 Task: Look for space in León, Mexico from 8th June, 2023 to 19th June, 2023 for 1 adult in price range Rs.5000 to Rs.12000. Place can be shared room with 1  bedroom having 1 bed and 1 bathroom. Property type can be house, flat, guest house, hotel. Booking option can be shelf check-in. Required host language is English.
Action: Mouse moved to (438, 108)
Screenshot: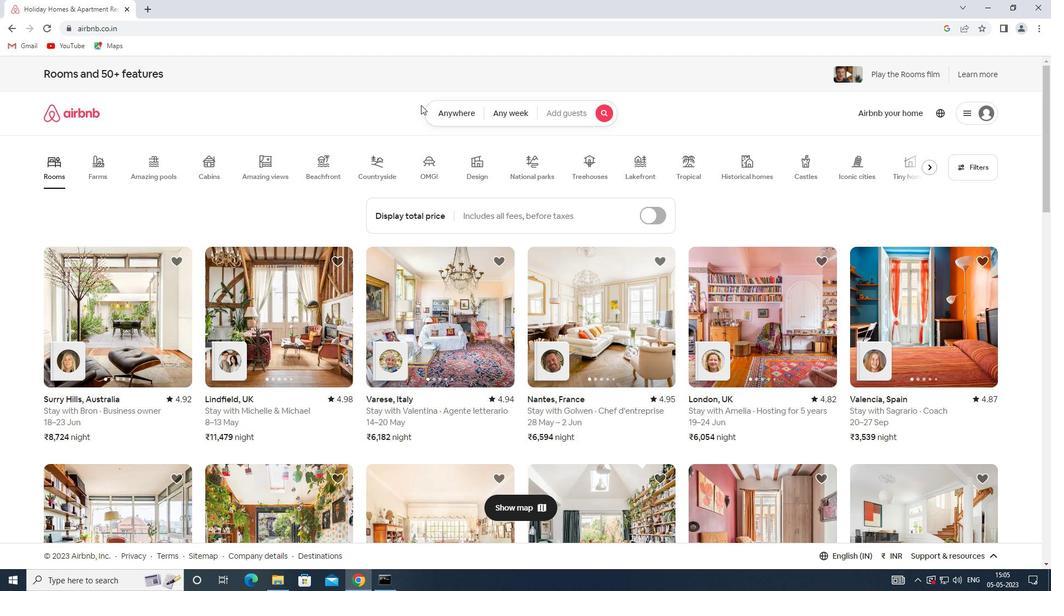 
Action: Mouse pressed left at (438, 108)
Screenshot: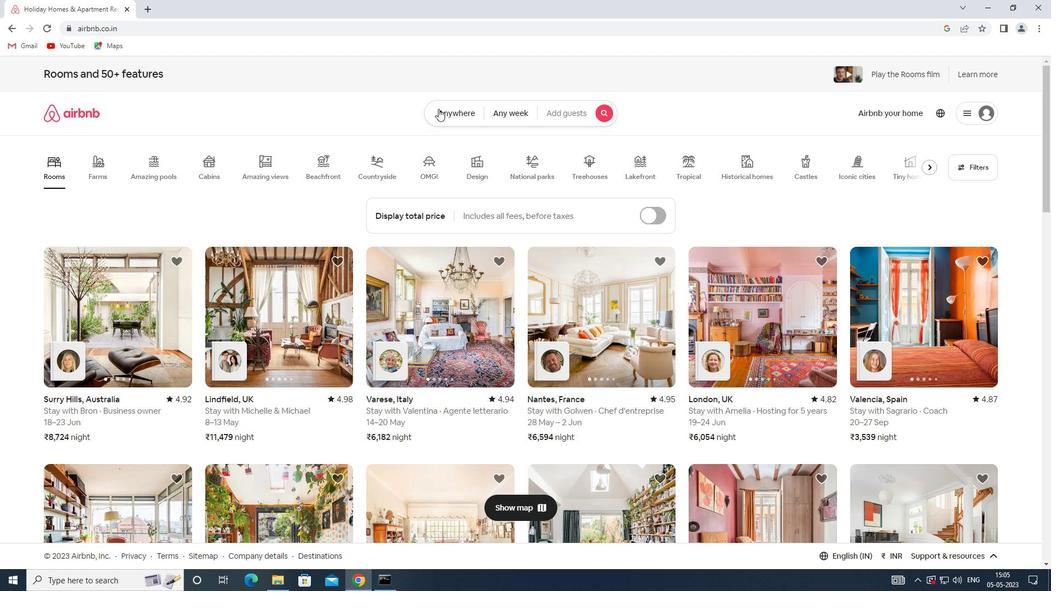 
Action: Mouse moved to (330, 154)
Screenshot: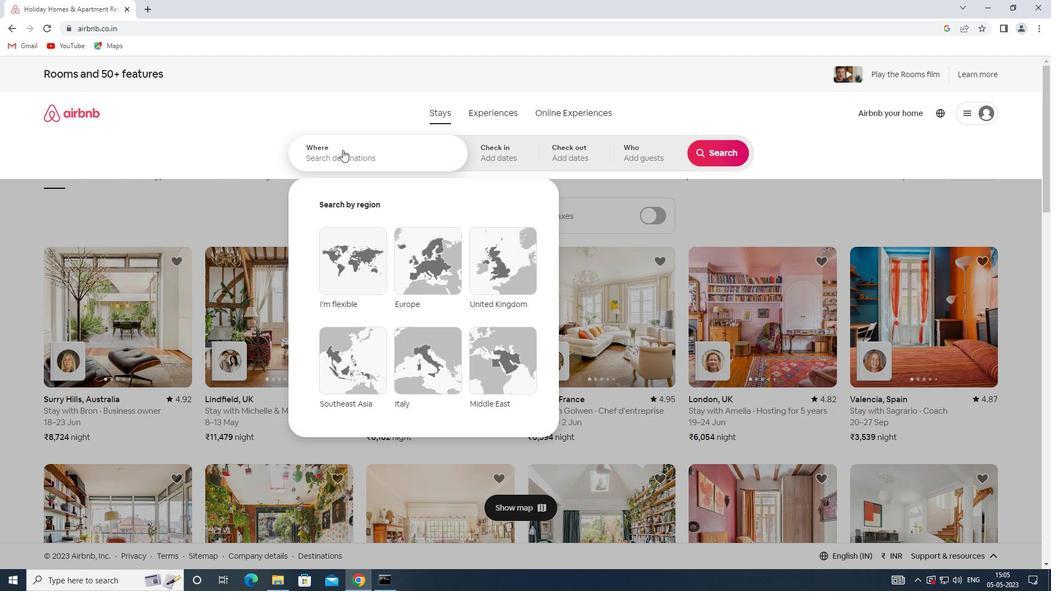 
Action: Mouse pressed left at (330, 154)
Screenshot: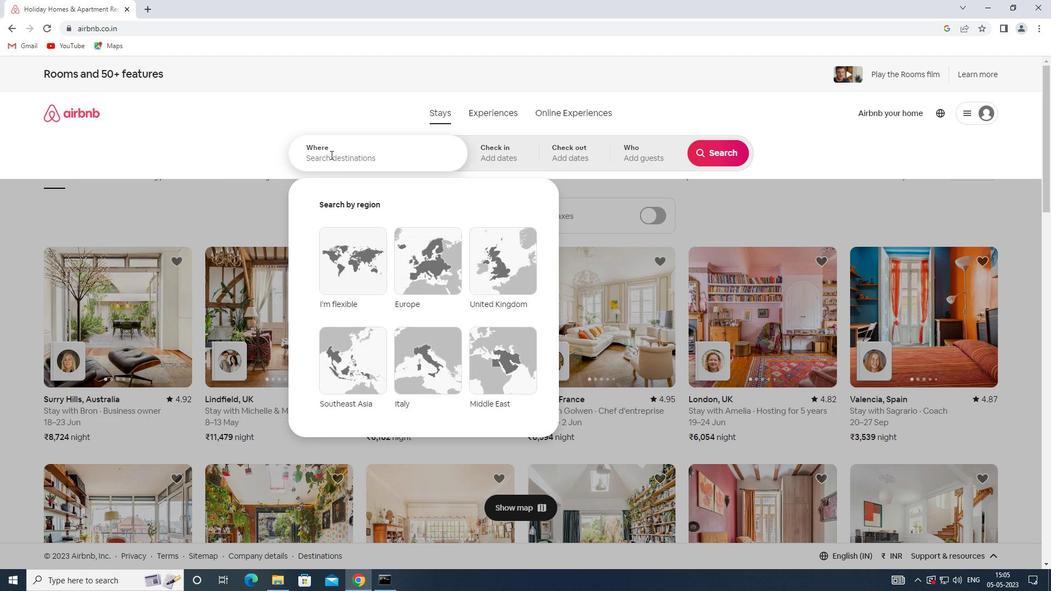 
Action: Key pressed <Key.shift><Key.shift><Key.shift><Key.shift><Key.shift><Key.shift><Key.shift><Key.shift><Key.shift><Key.shift><Key.shift><Key.shift><Key.shift><Key.shift><Key.shift><Key.shift><Key.shift><Key.shift><Key.shift><Key.shift><Key.shift><Key.shift><Key.shift><Key.shift><Key.shift><Key.shift><Key.shift><Key.shift><Key.shift><Key.shift><Key.shift><Key.shift><Key.shift><Key.shift><Key.shift><Key.shift><Key.shift><Key.shift><Key.shift><Key.shift><Key.shift>LEON,<Key.shift>MEXICO
Screenshot: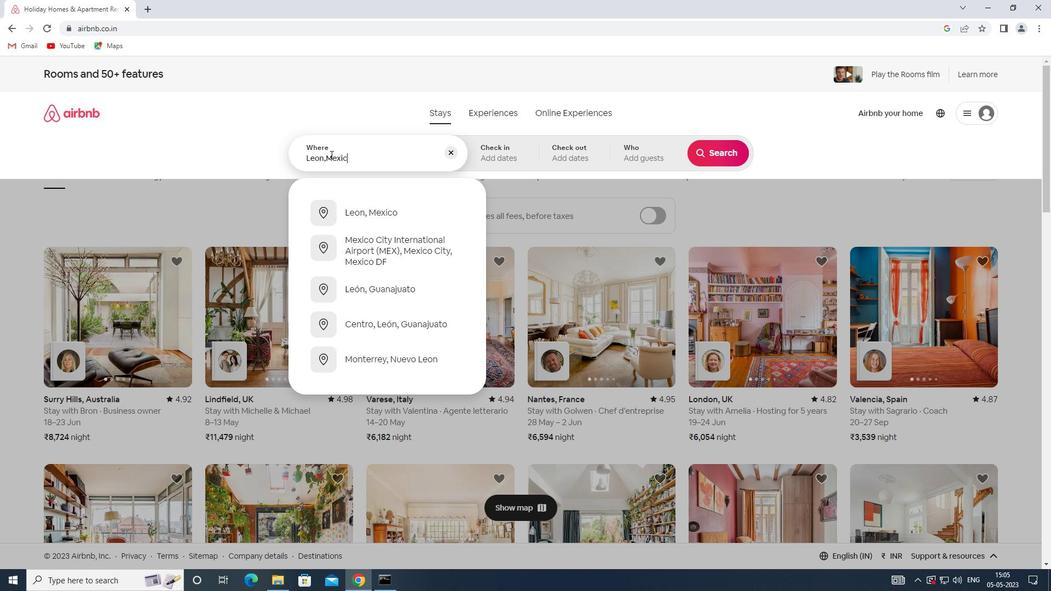 
Action: Mouse moved to (486, 151)
Screenshot: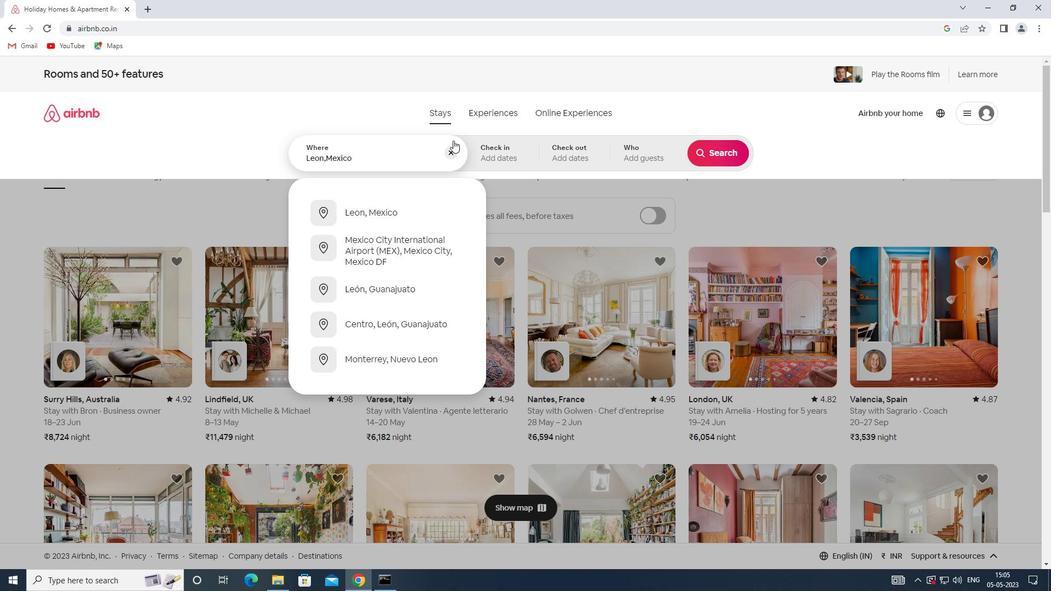 
Action: Mouse pressed left at (486, 151)
Screenshot: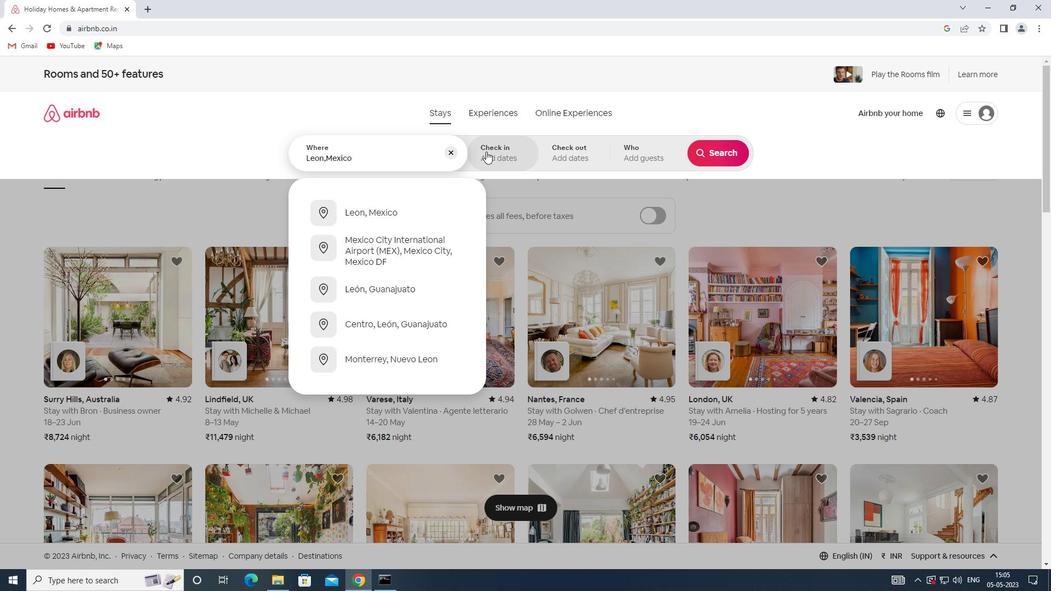 
Action: Mouse moved to (653, 309)
Screenshot: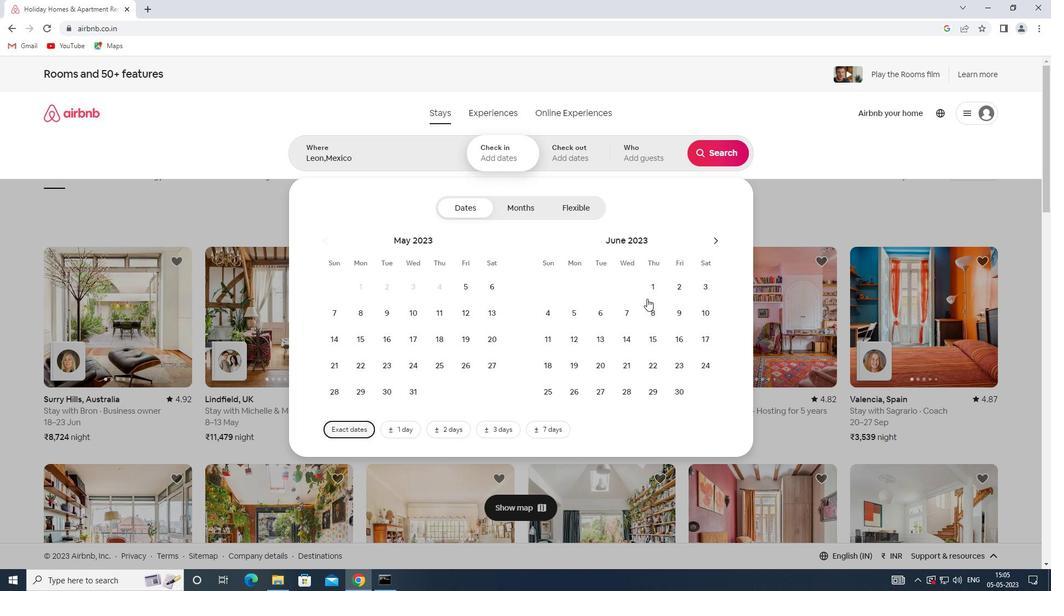 
Action: Mouse pressed left at (653, 309)
Screenshot: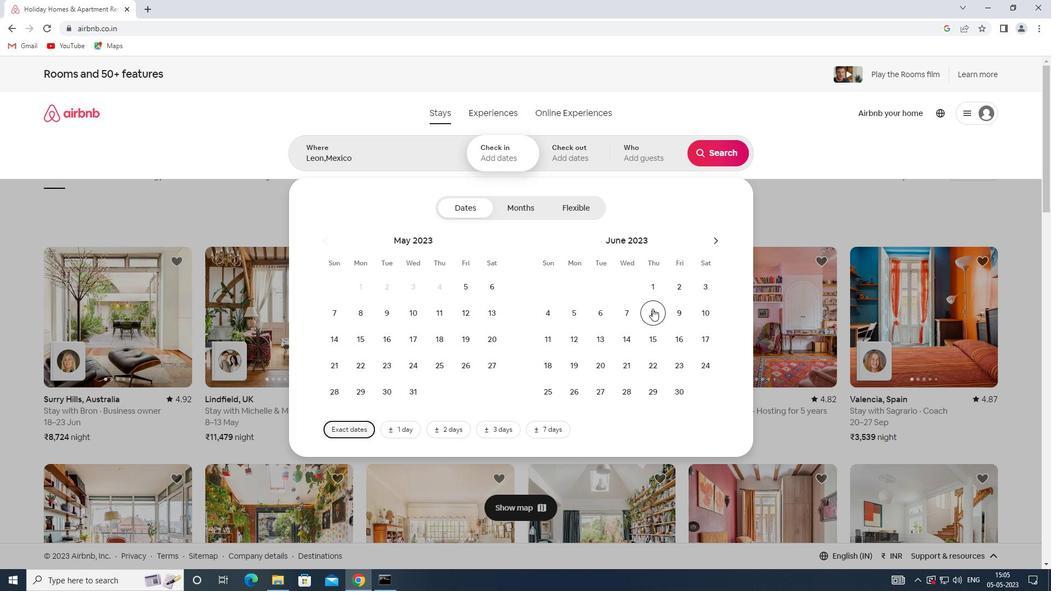 
Action: Mouse moved to (576, 367)
Screenshot: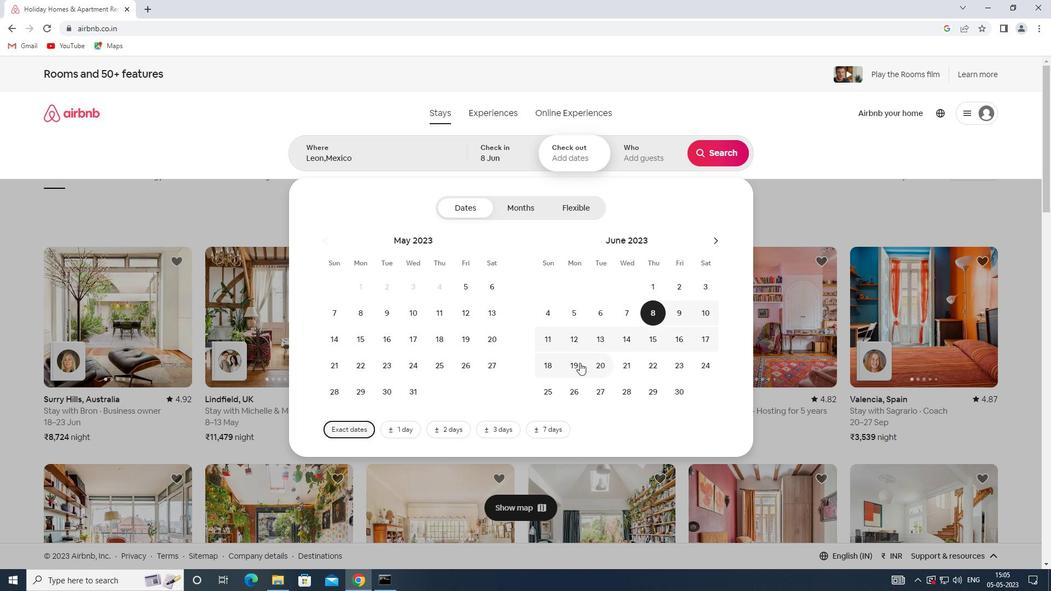 
Action: Mouse pressed left at (576, 367)
Screenshot: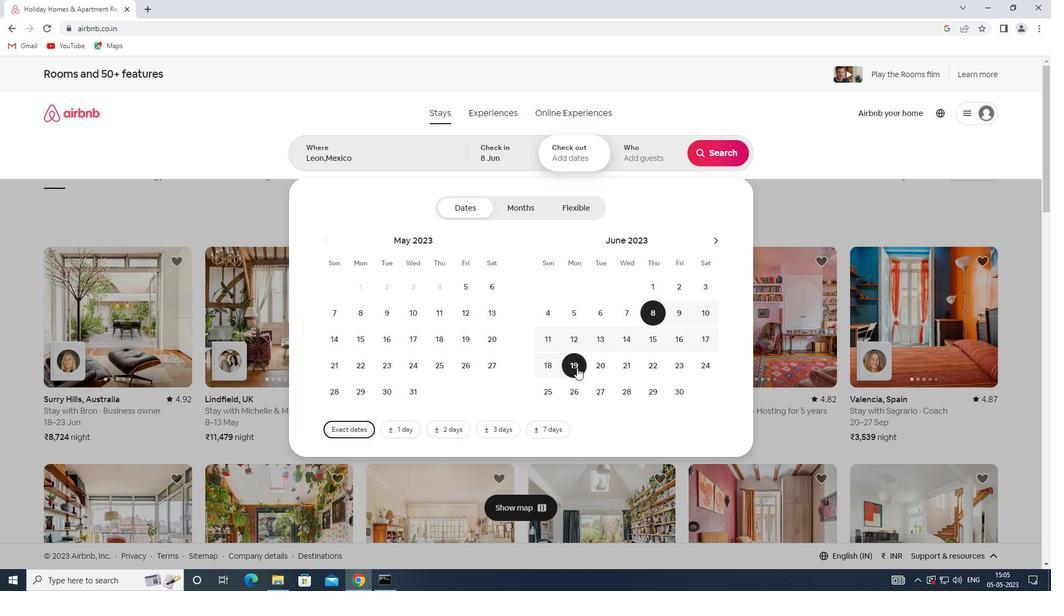 
Action: Mouse moved to (641, 147)
Screenshot: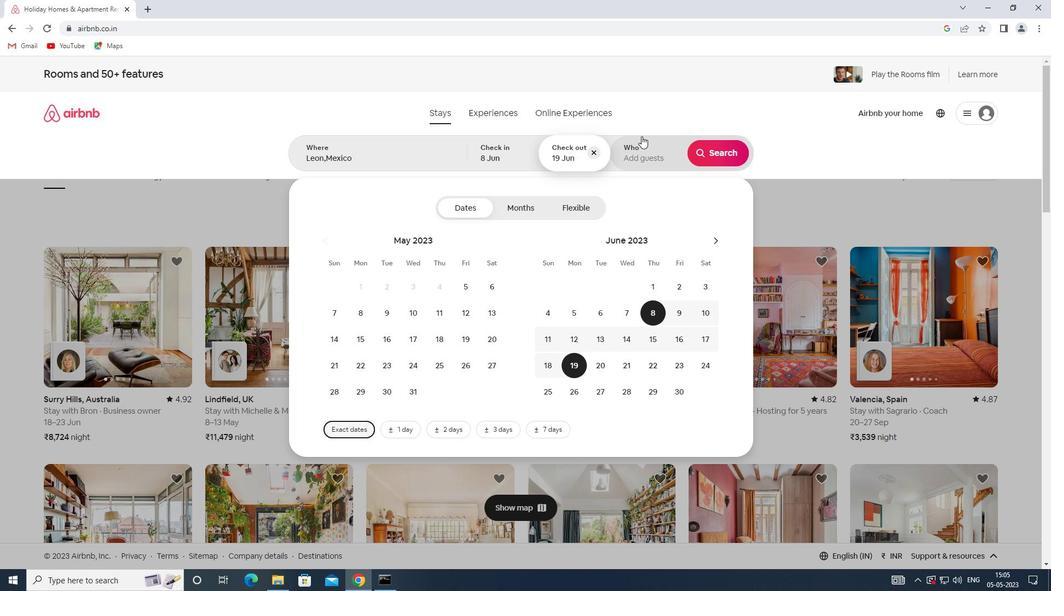 
Action: Mouse pressed left at (641, 147)
Screenshot: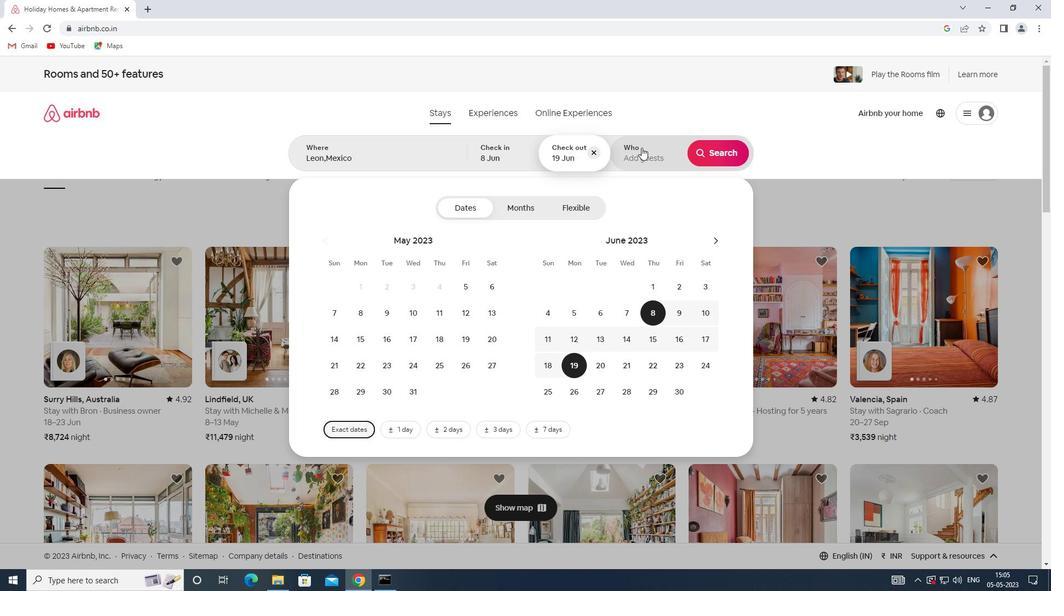 
Action: Mouse moved to (713, 216)
Screenshot: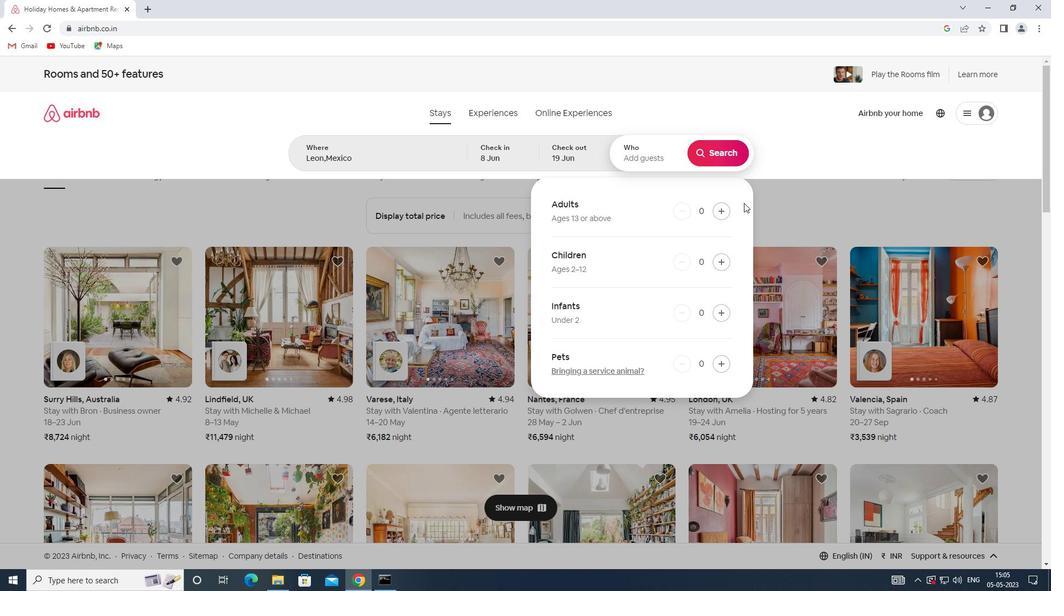 
Action: Mouse pressed left at (713, 216)
Screenshot: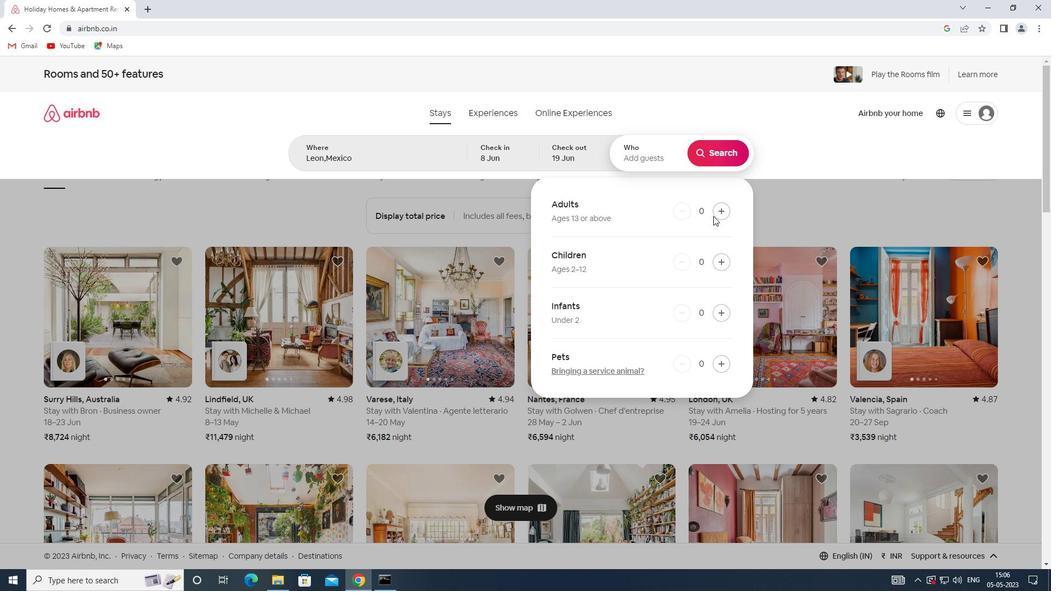 
Action: Mouse moved to (721, 212)
Screenshot: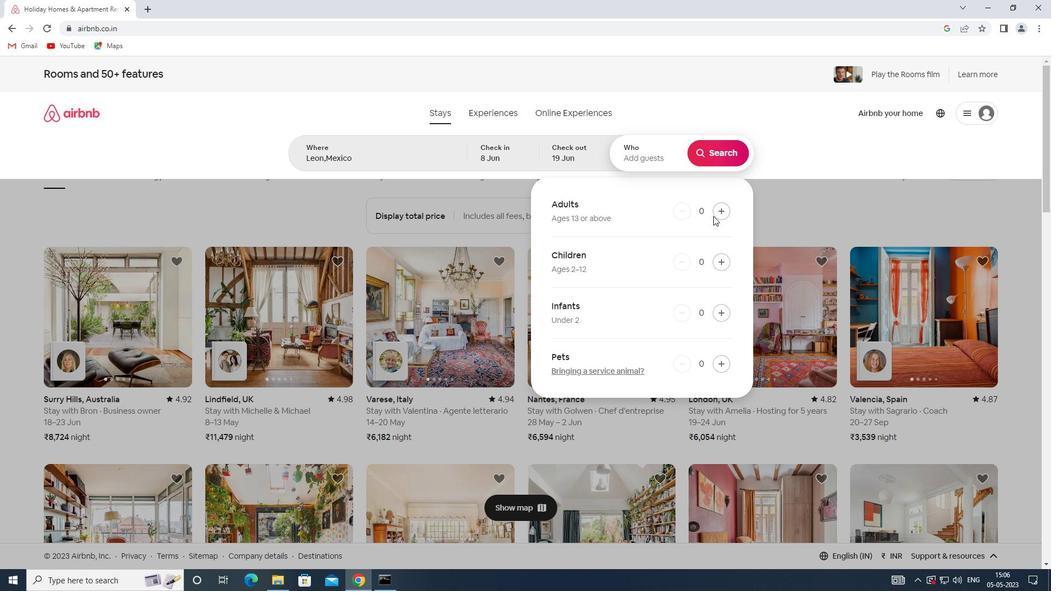 
Action: Mouse pressed left at (721, 212)
Screenshot: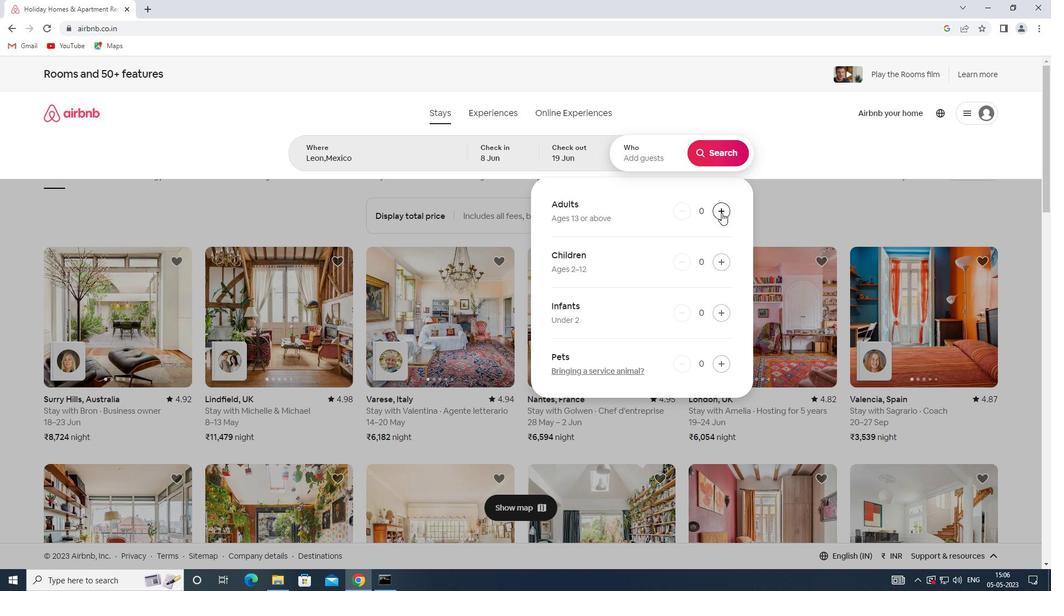 
Action: Mouse moved to (724, 154)
Screenshot: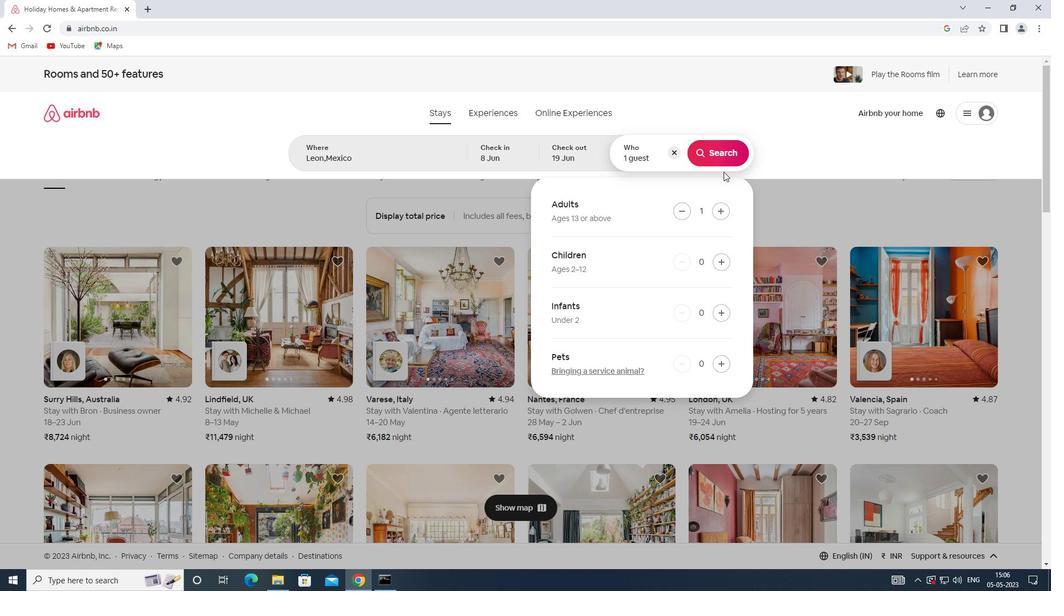 
Action: Mouse pressed left at (724, 154)
Screenshot: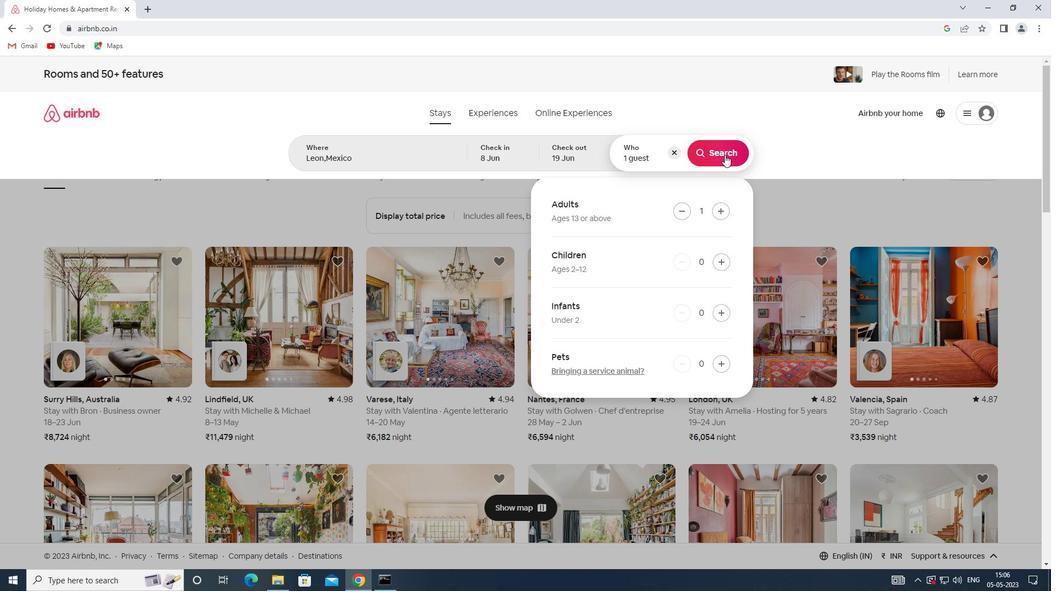 
Action: Mouse moved to (1001, 130)
Screenshot: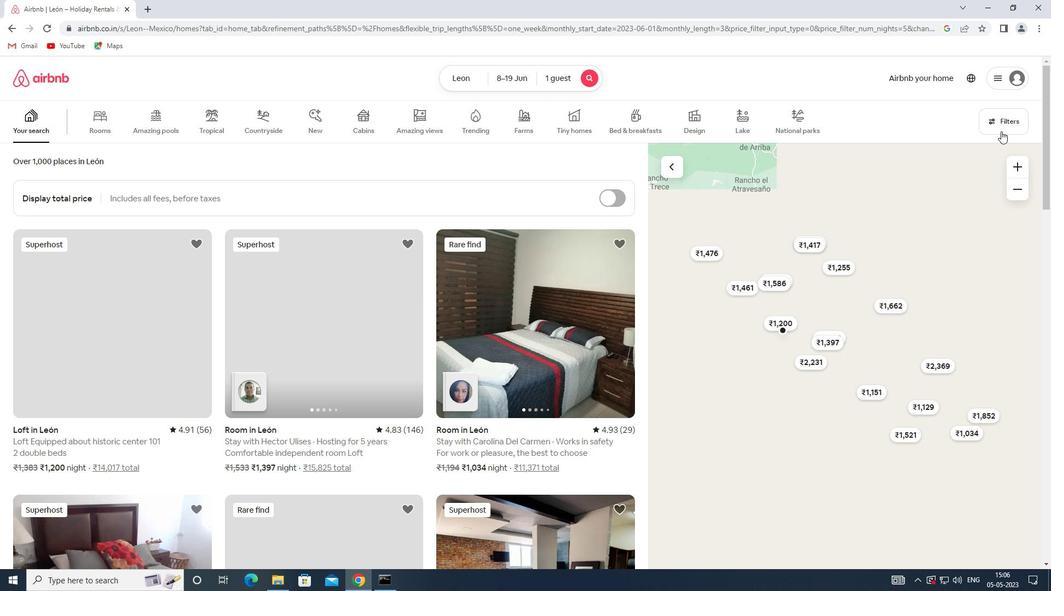
Action: Mouse pressed left at (1001, 130)
Screenshot: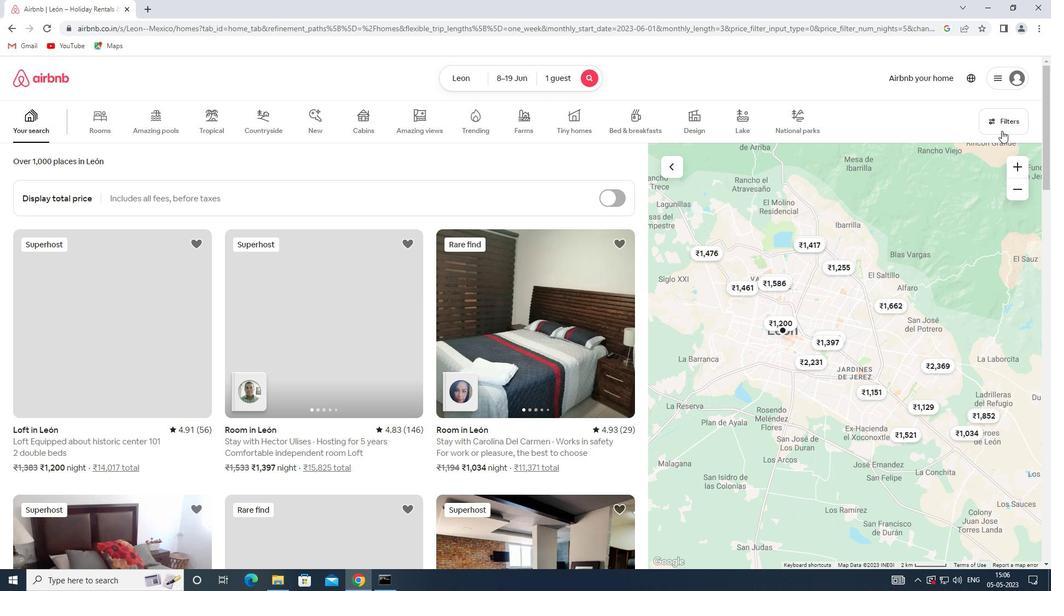 
Action: Mouse moved to (385, 390)
Screenshot: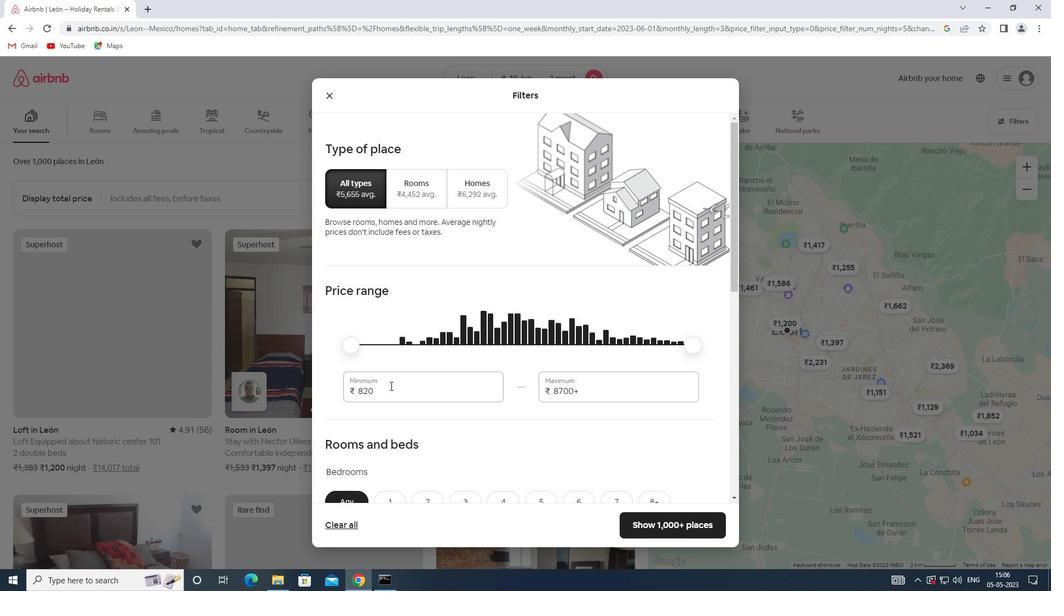 
Action: Mouse pressed left at (385, 390)
Screenshot: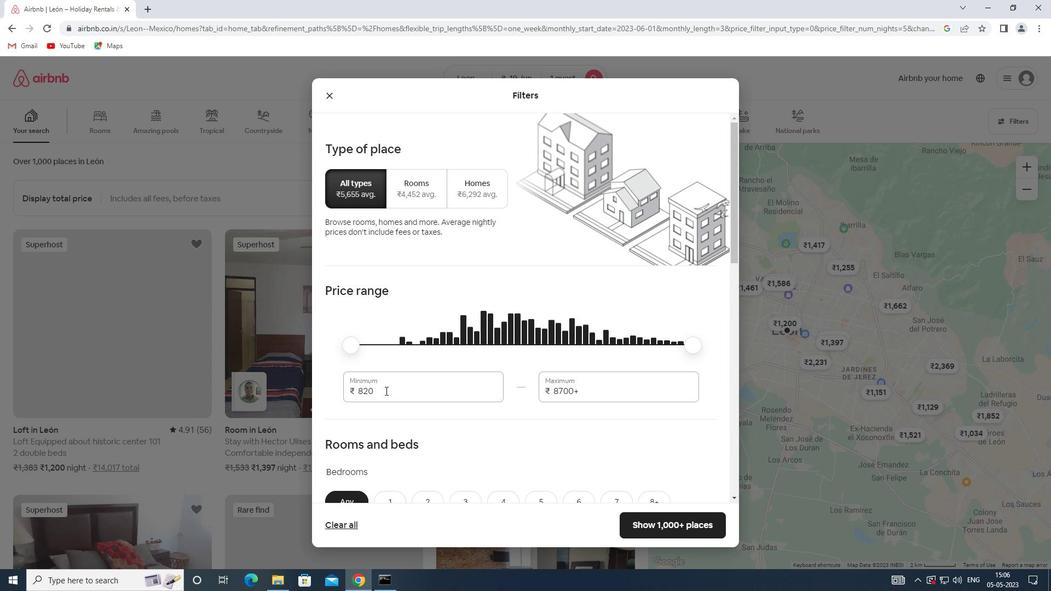 
Action: Mouse moved to (343, 385)
Screenshot: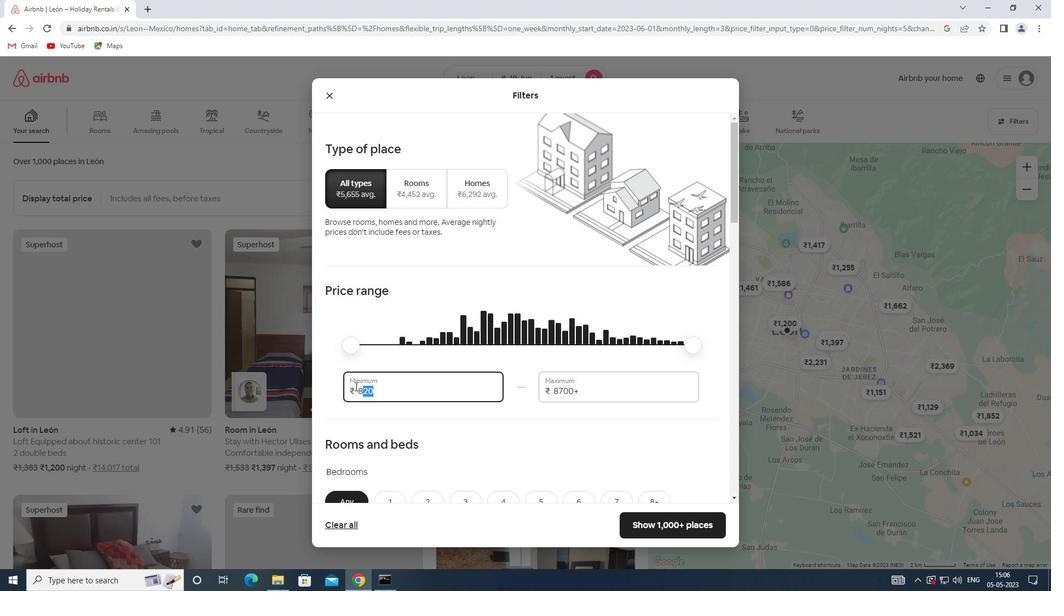 
Action: Key pressed 5000
Screenshot: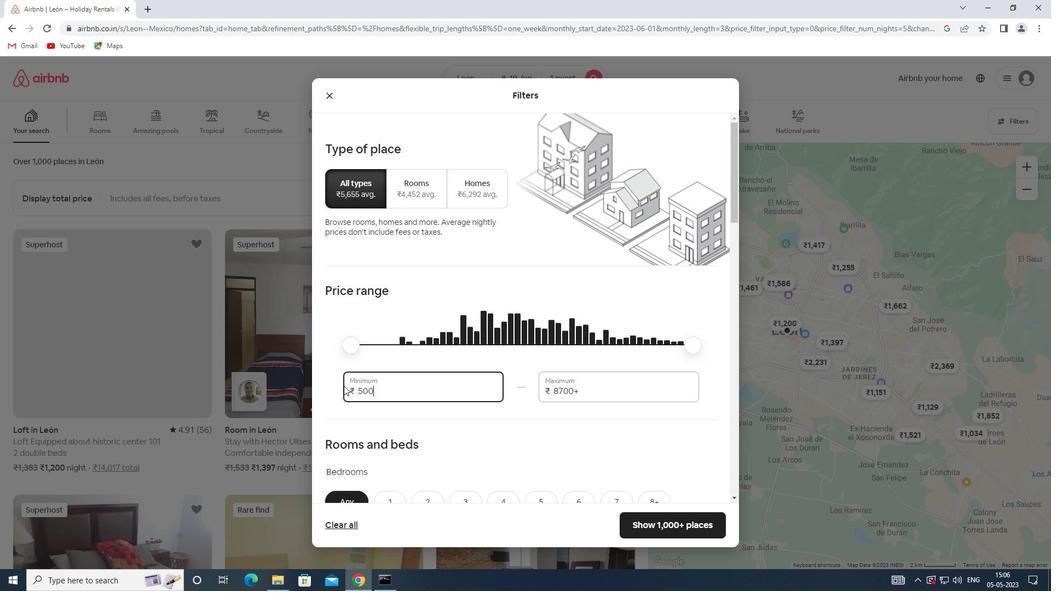 
Action: Mouse moved to (582, 393)
Screenshot: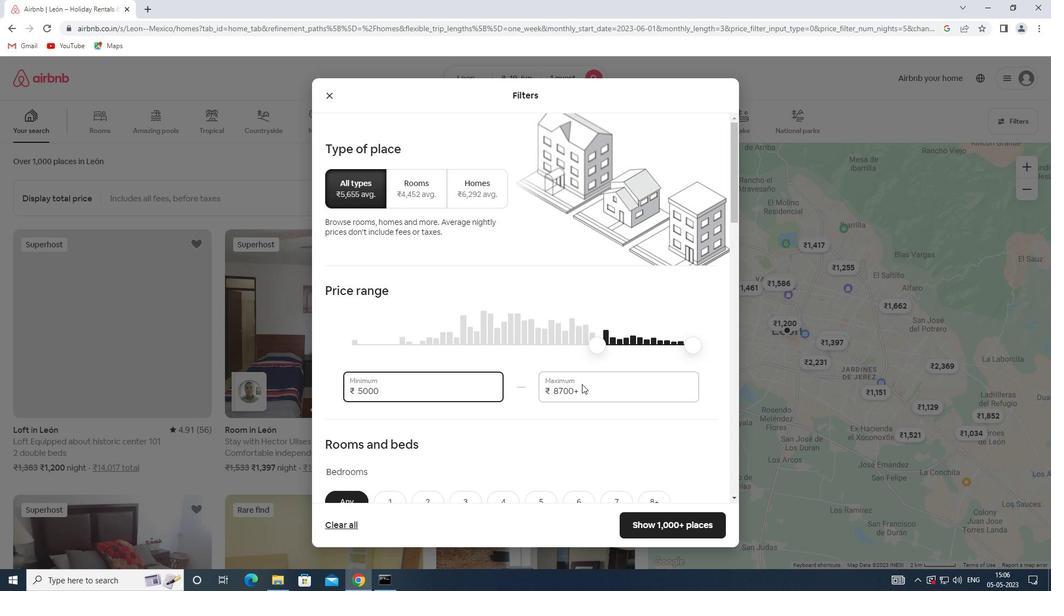 
Action: Mouse pressed left at (582, 393)
Screenshot: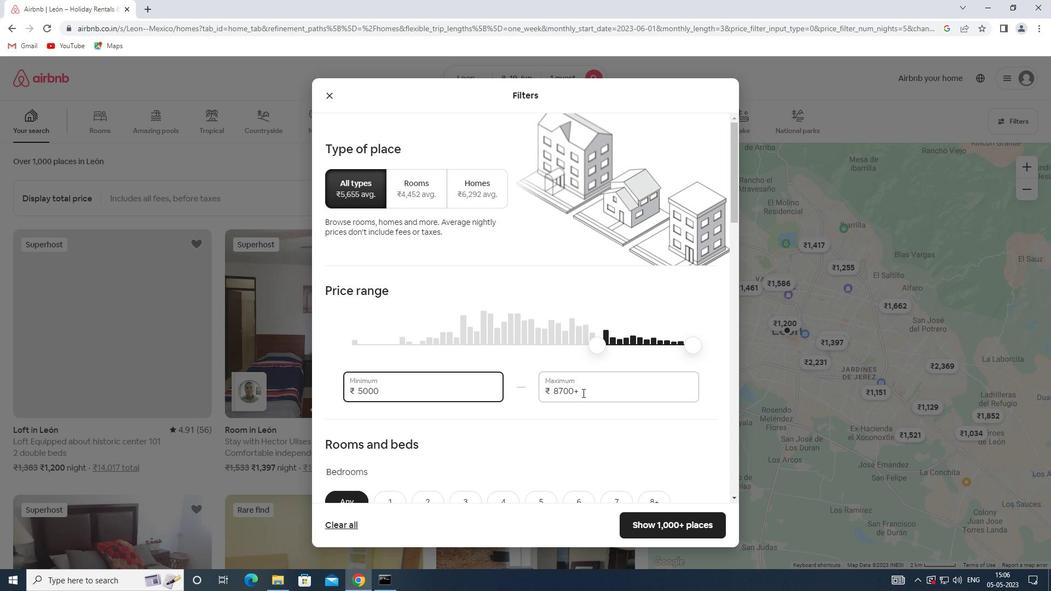 
Action: Mouse moved to (533, 393)
Screenshot: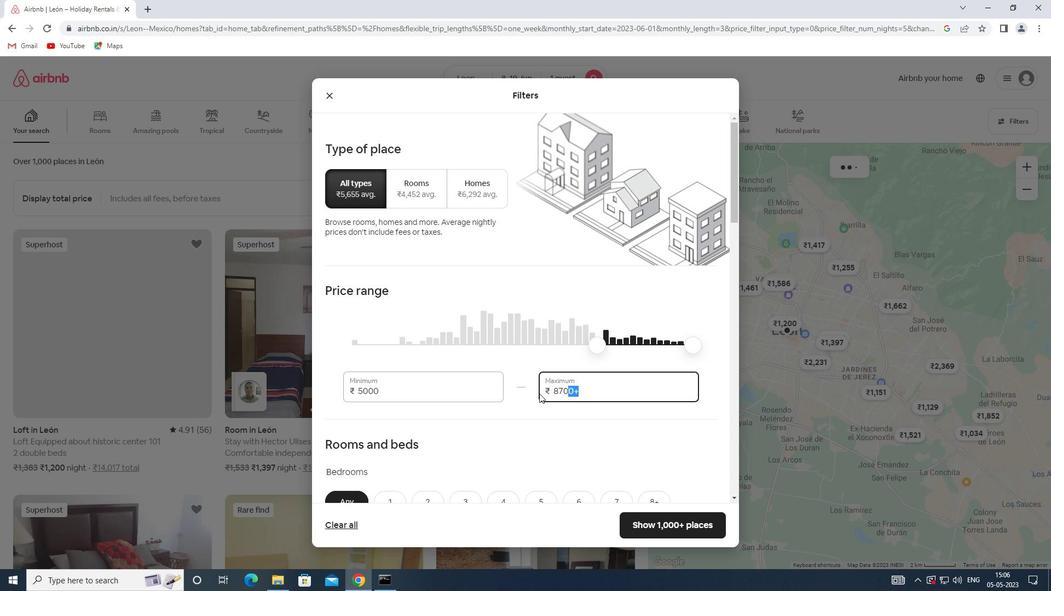 
Action: Key pressed 12000
Screenshot: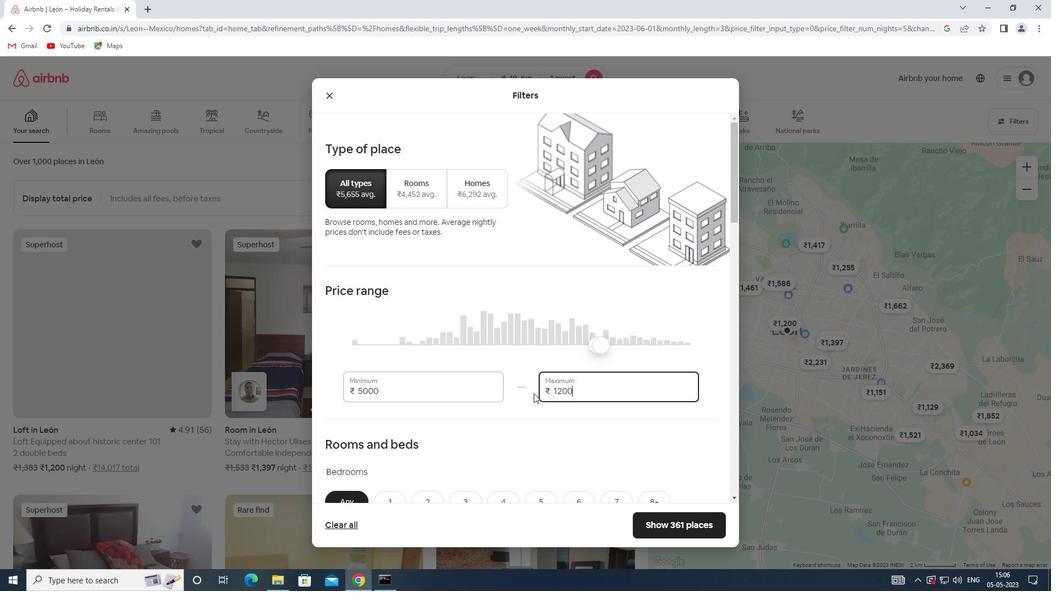 
Action: Mouse moved to (438, 351)
Screenshot: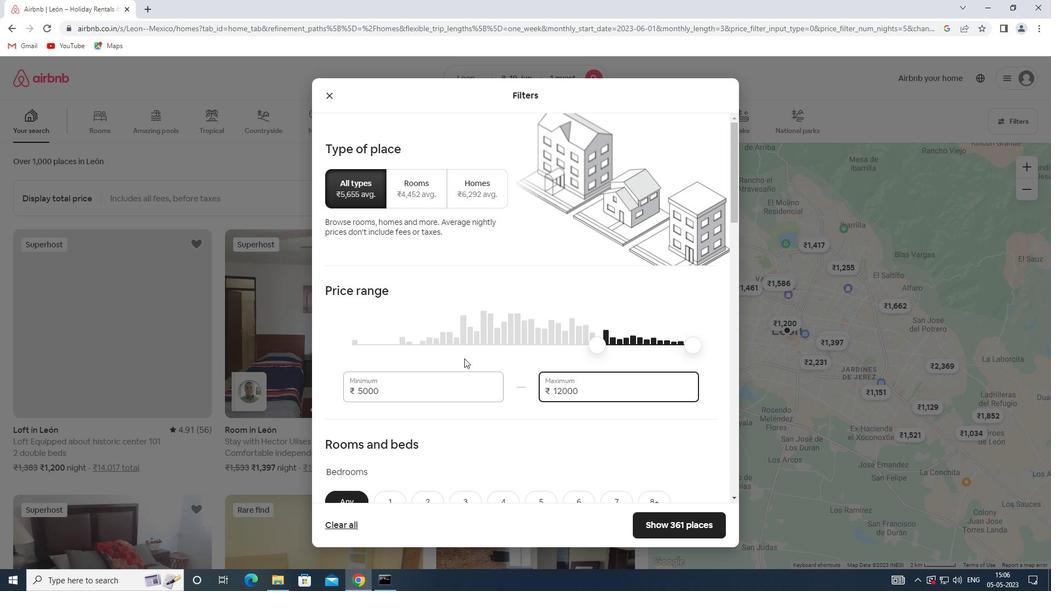 
Action: Mouse scrolled (438, 350) with delta (0, 0)
Screenshot: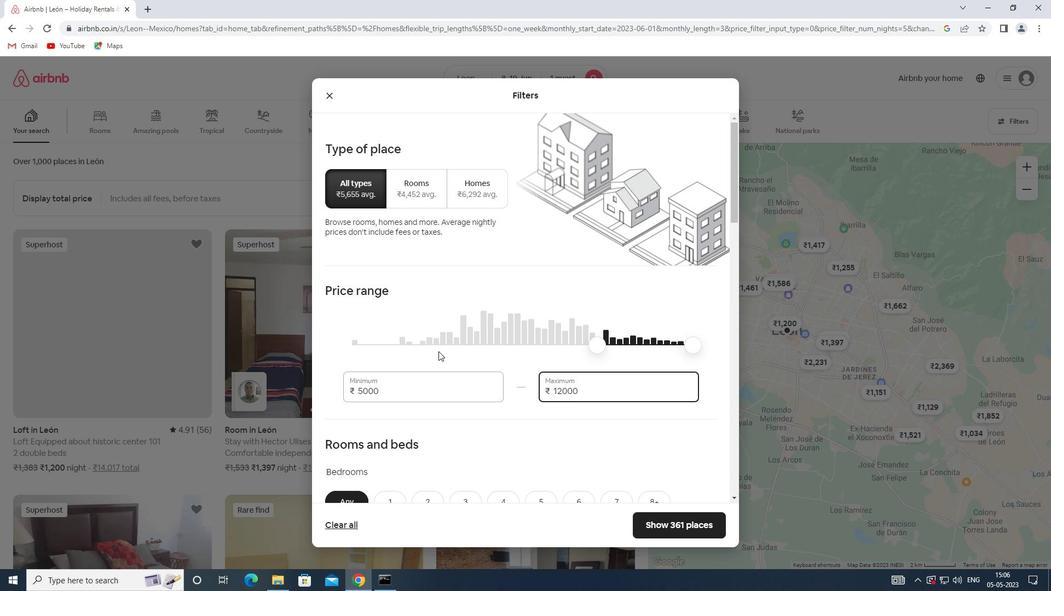 
Action: Mouse scrolled (438, 350) with delta (0, 0)
Screenshot: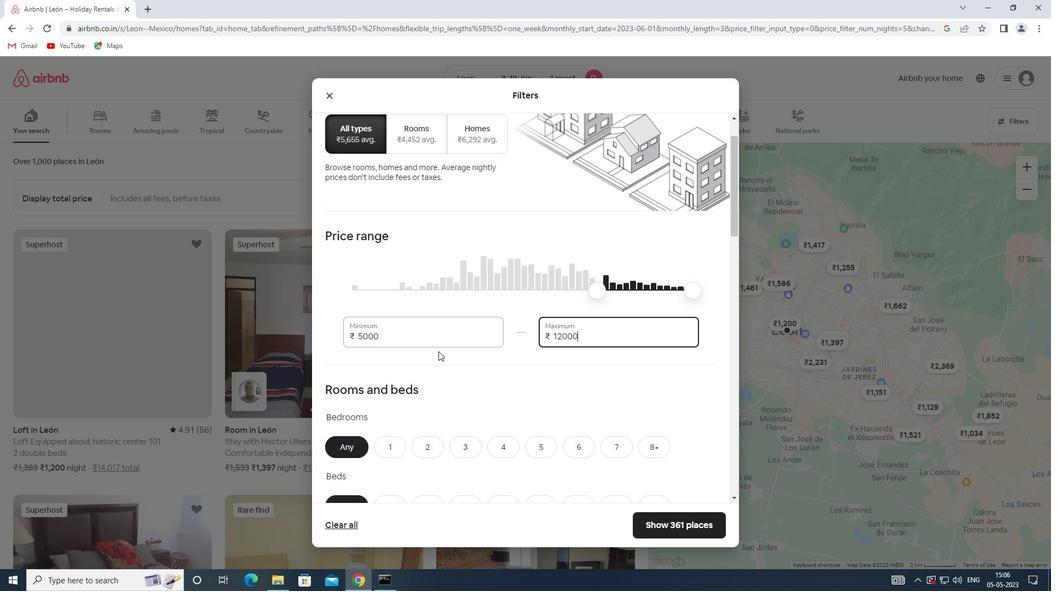 
Action: Mouse scrolled (438, 350) with delta (0, 0)
Screenshot: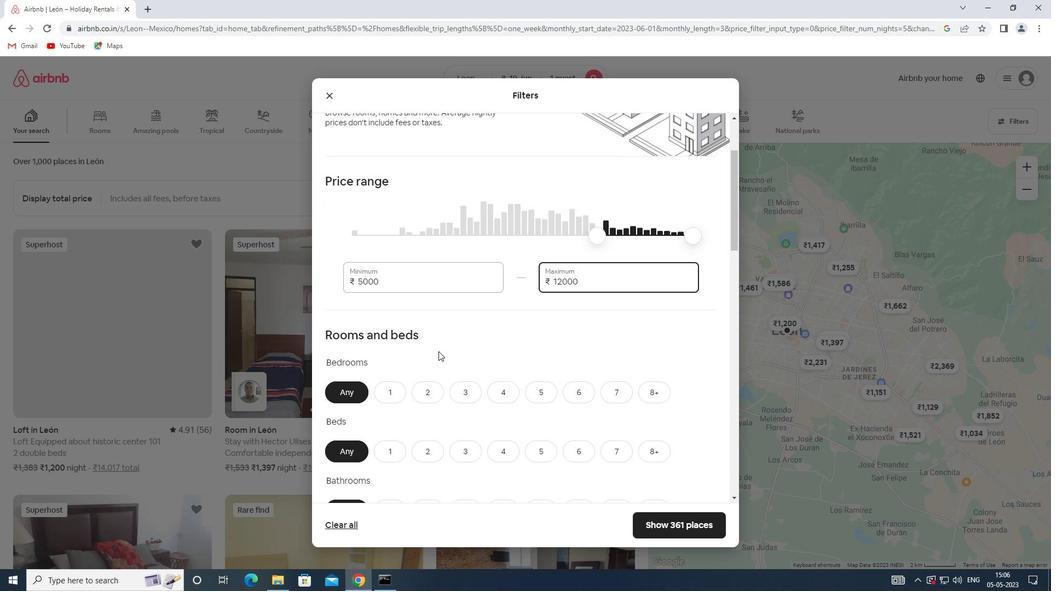 
Action: Mouse moved to (406, 337)
Screenshot: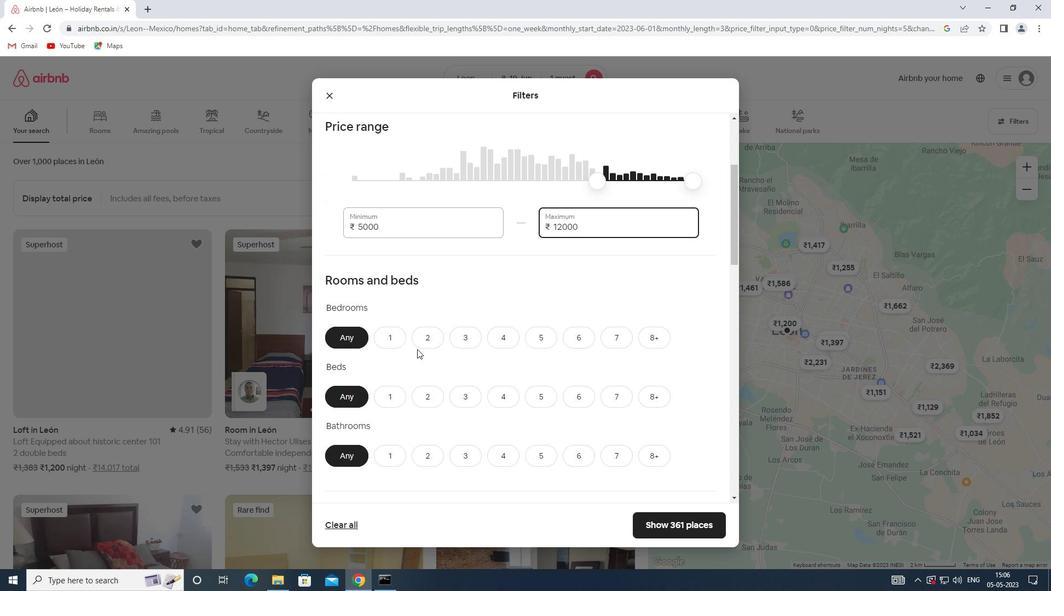 
Action: Mouse pressed left at (406, 337)
Screenshot: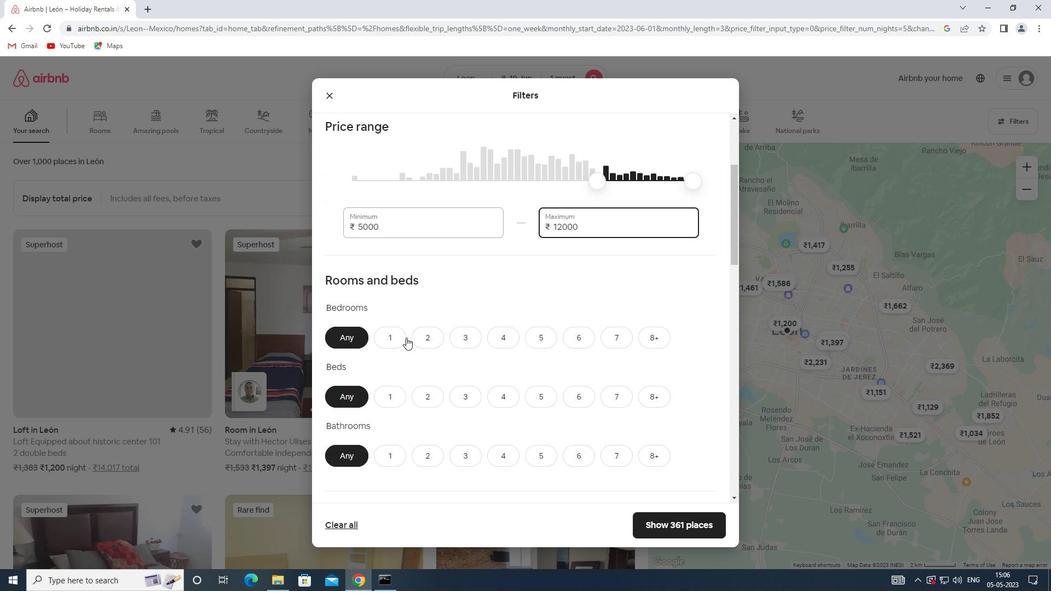 
Action: Mouse moved to (401, 393)
Screenshot: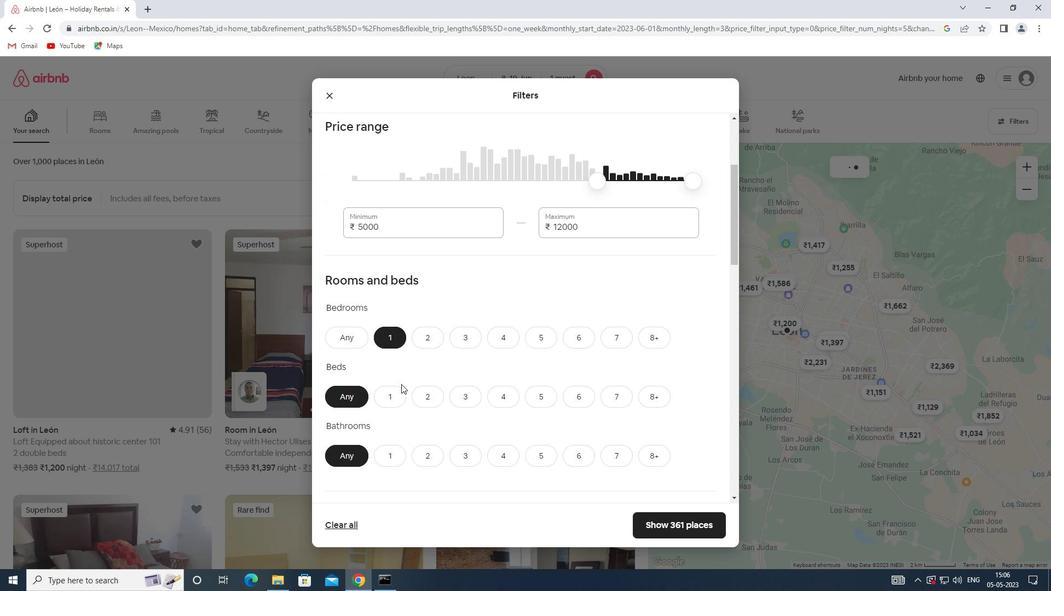 
Action: Mouse pressed left at (401, 393)
Screenshot: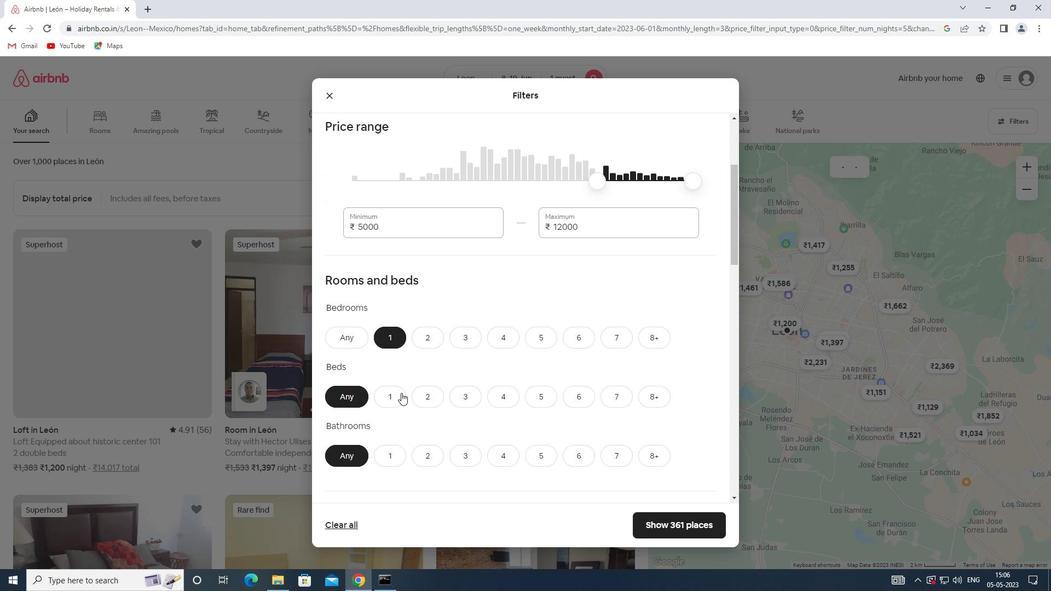 
Action: Mouse moved to (390, 460)
Screenshot: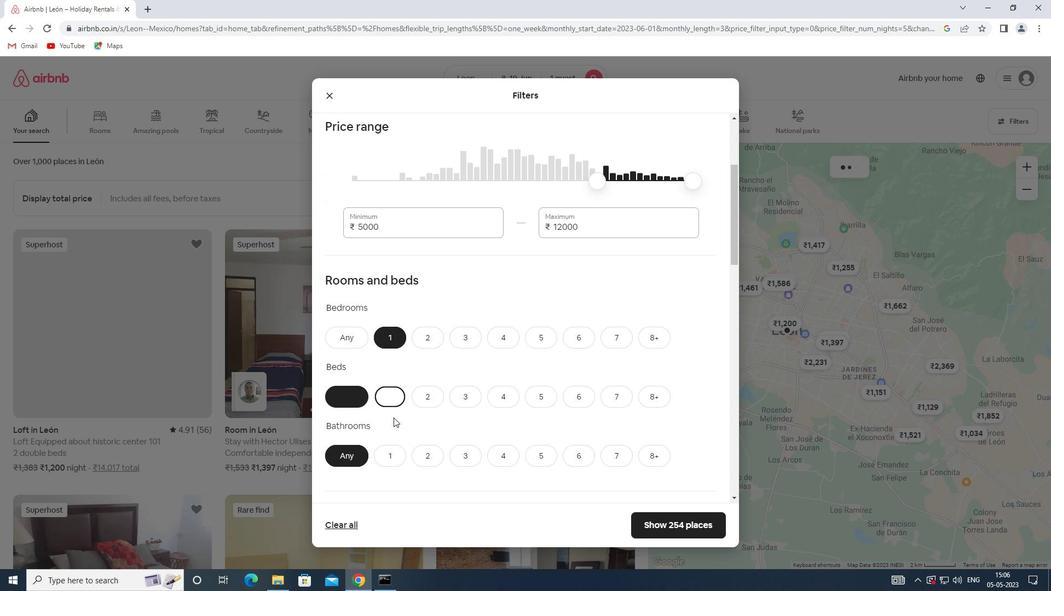 
Action: Mouse pressed left at (390, 460)
Screenshot: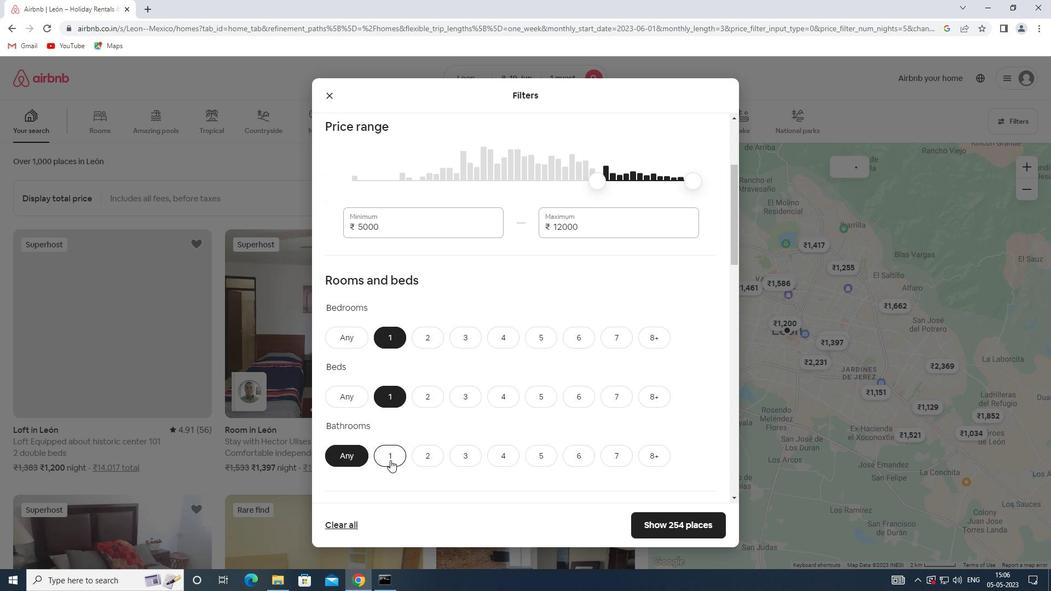 
Action: Mouse moved to (401, 415)
Screenshot: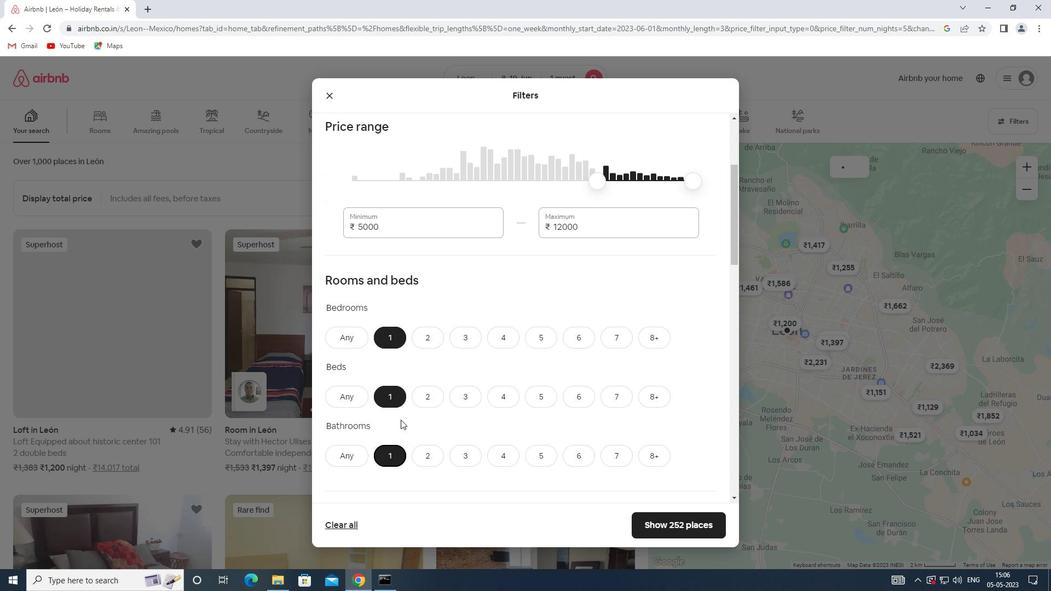 
Action: Mouse scrolled (401, 414) with delta (0, 0)
Screenshot: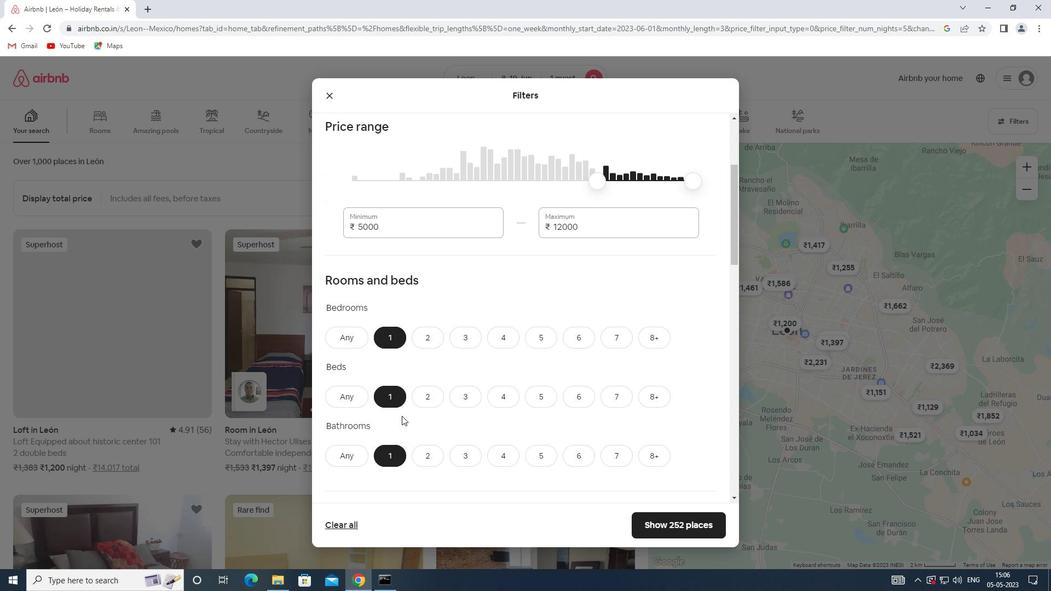 
Action: Mouse scrolled (401, 414) with delta (0, 0)
Screenshot: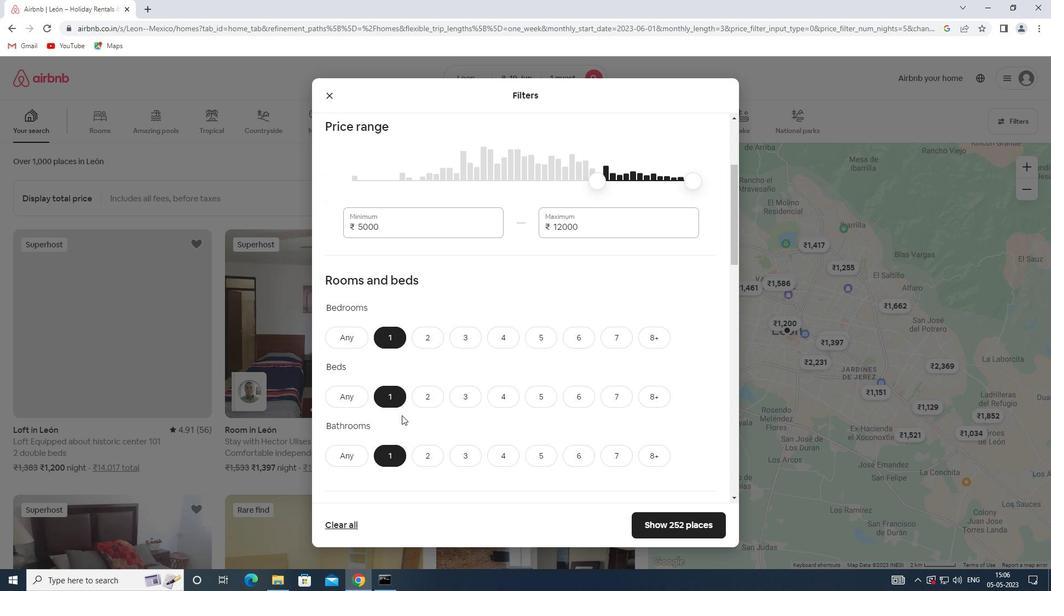 
Action: Mouse moved to (402, 411)
Screenshot: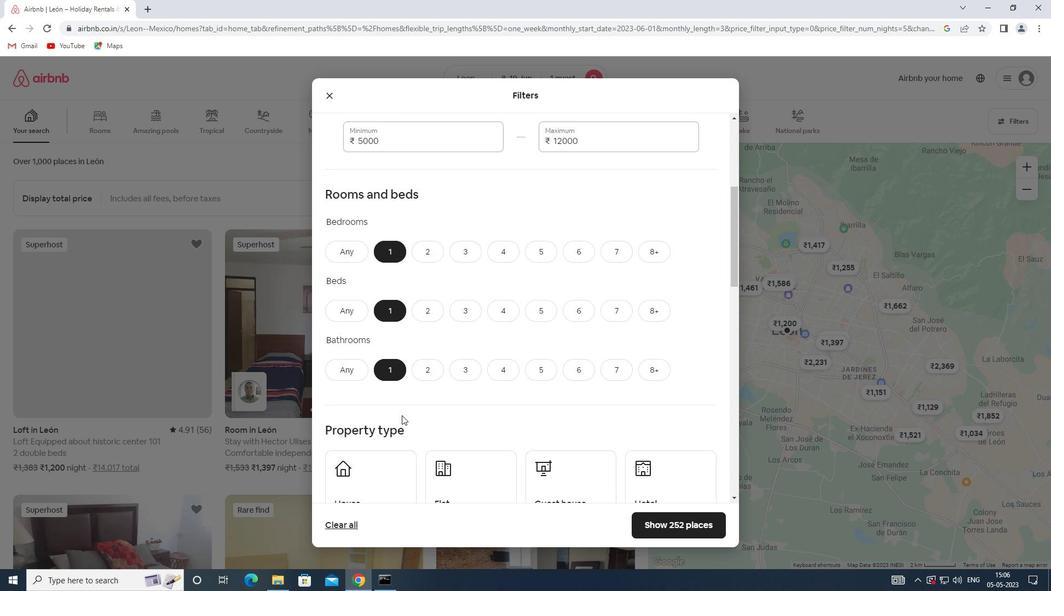 
Action: Mouse scrolled (402, 410) with delta (0, 0)
Screenshot: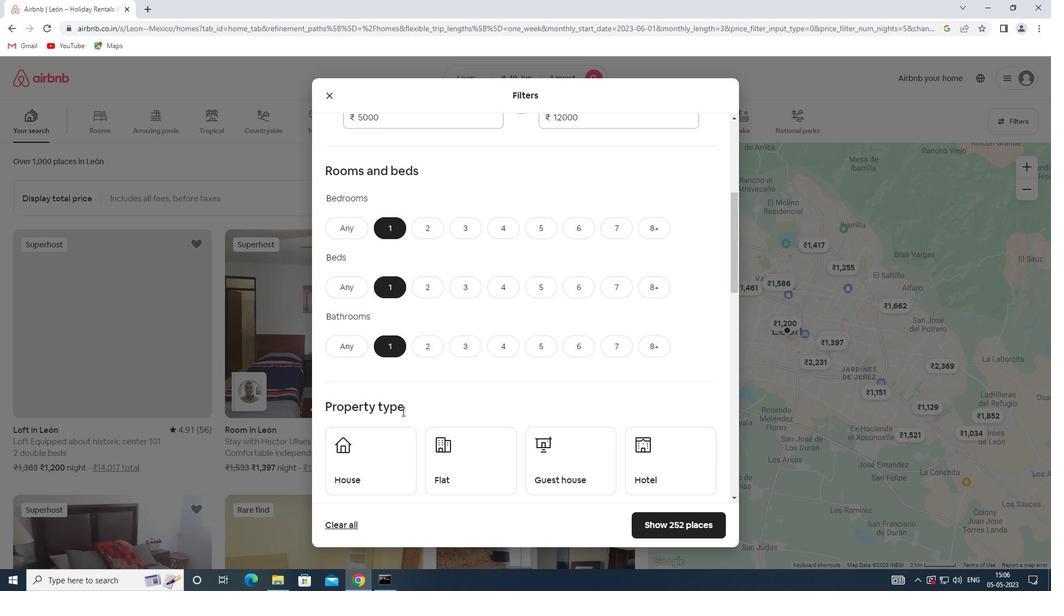 
Action: Mouse pressed left at (402, 411)
Screenshot: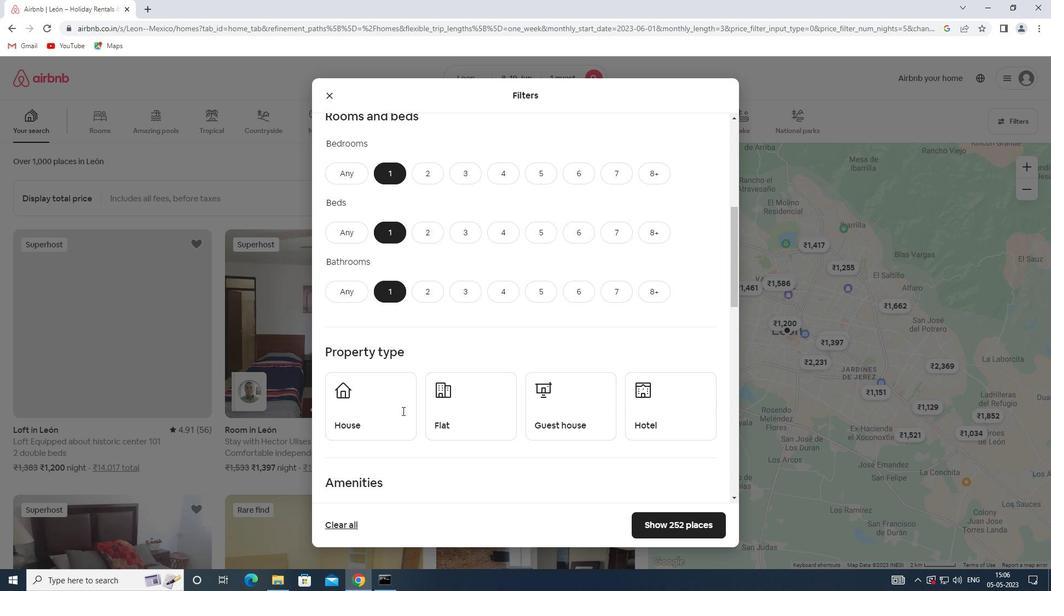 
Action: Mouse moved to (452, 408)
Screenshot: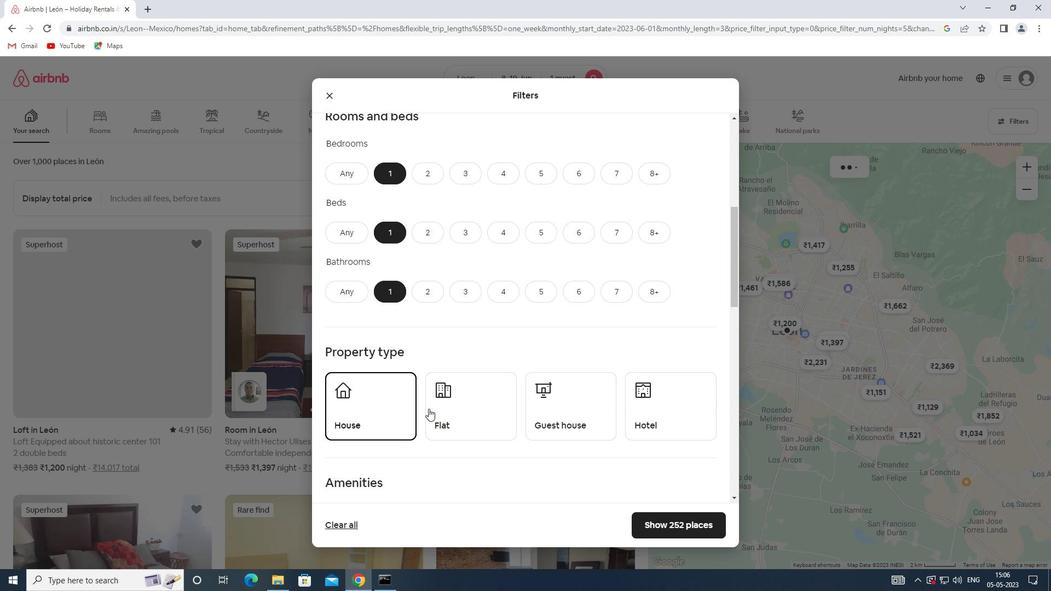 
Action: Mouse pressed left at (452, 408)
Screenshot: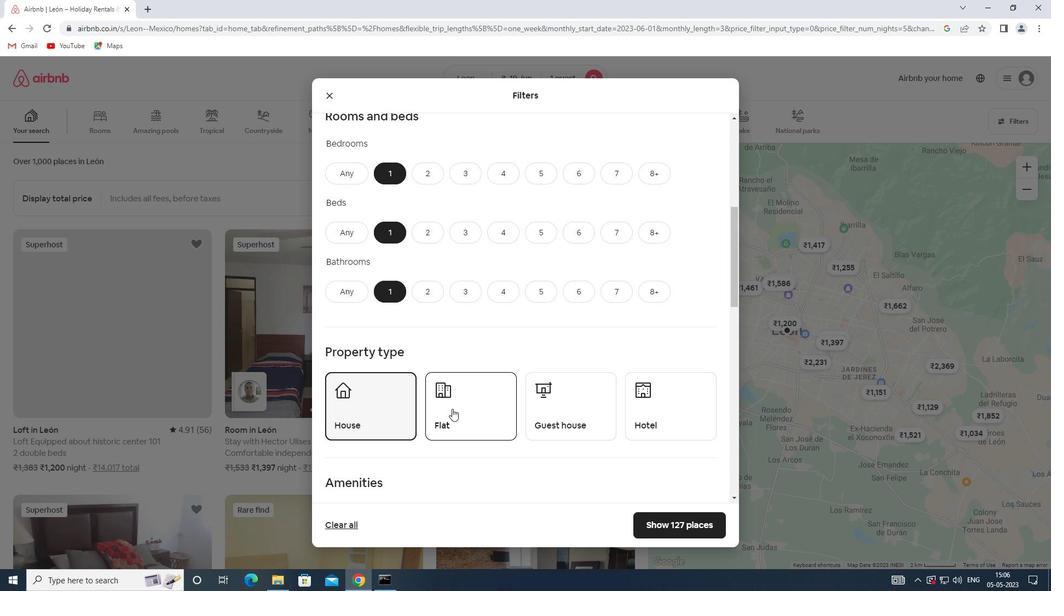 
Action: Mouse moved to (571, 419)
Screenshot: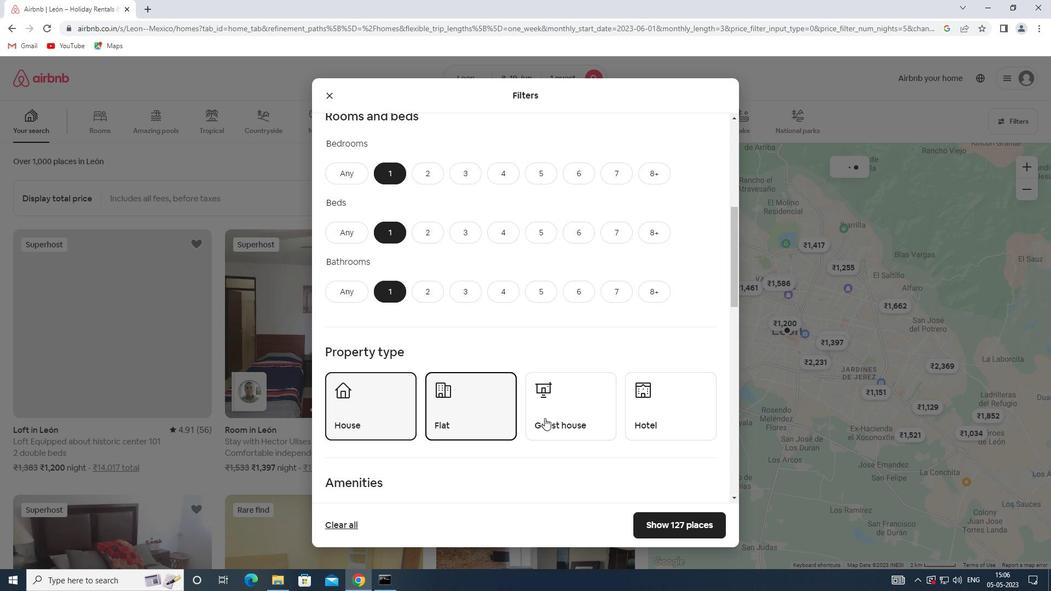 
Action: Mouse pressed left at (571, 419)
Screenshot: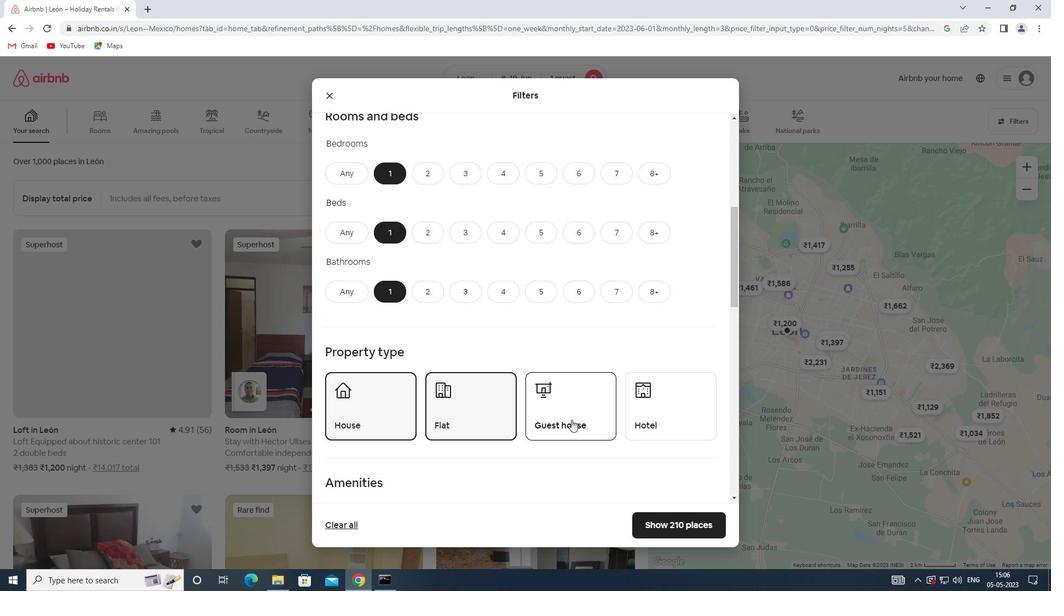 
Action: Mouse moved to (678, 424)
Screenshot: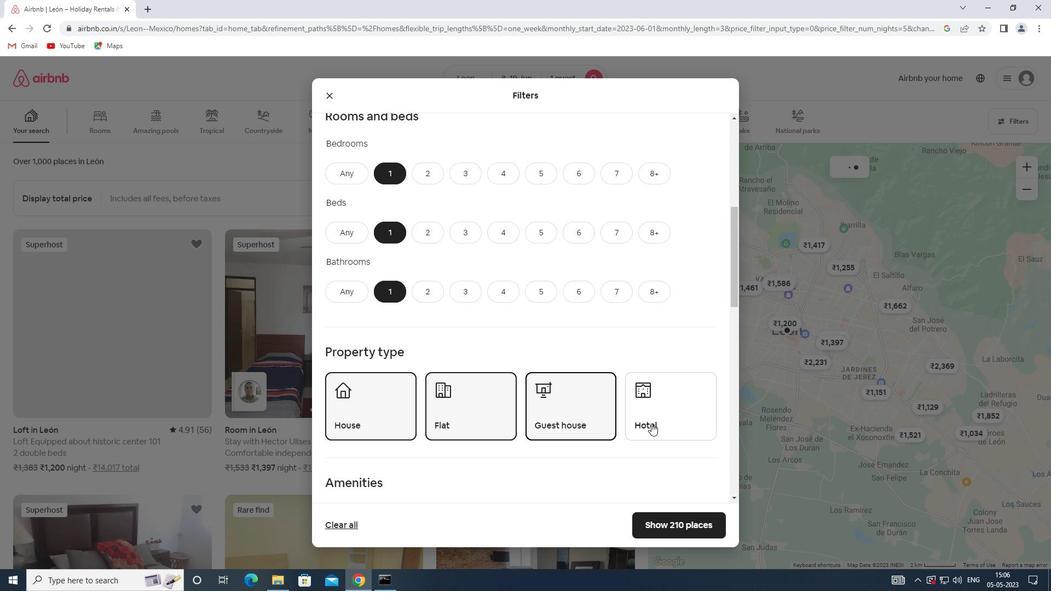 
Action: Mouse pressed left at (678, 424)
Screenshot: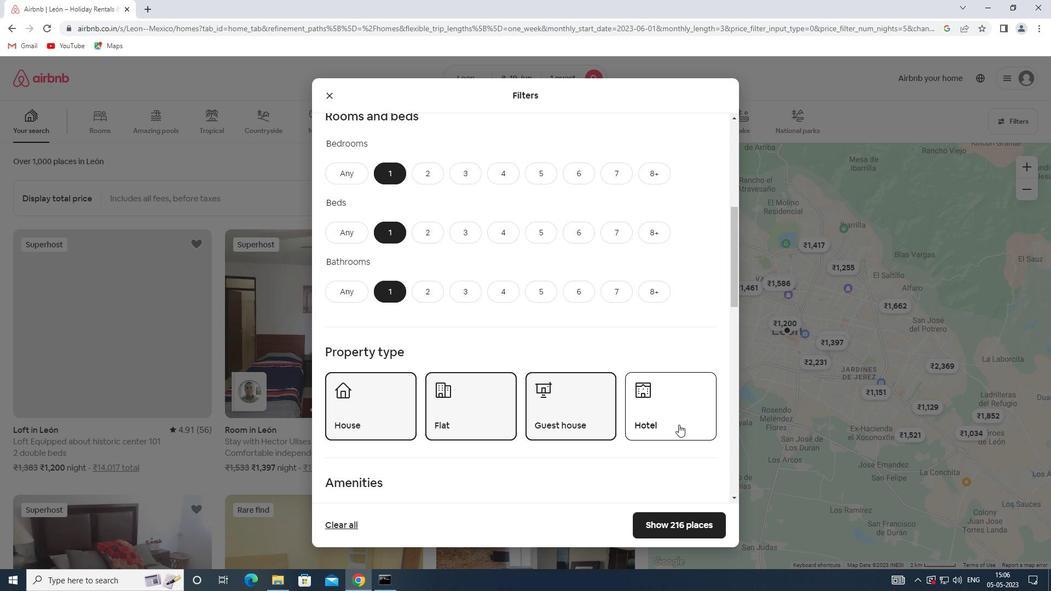 
Action: Mouse moved to (564, 390)
Screenshot: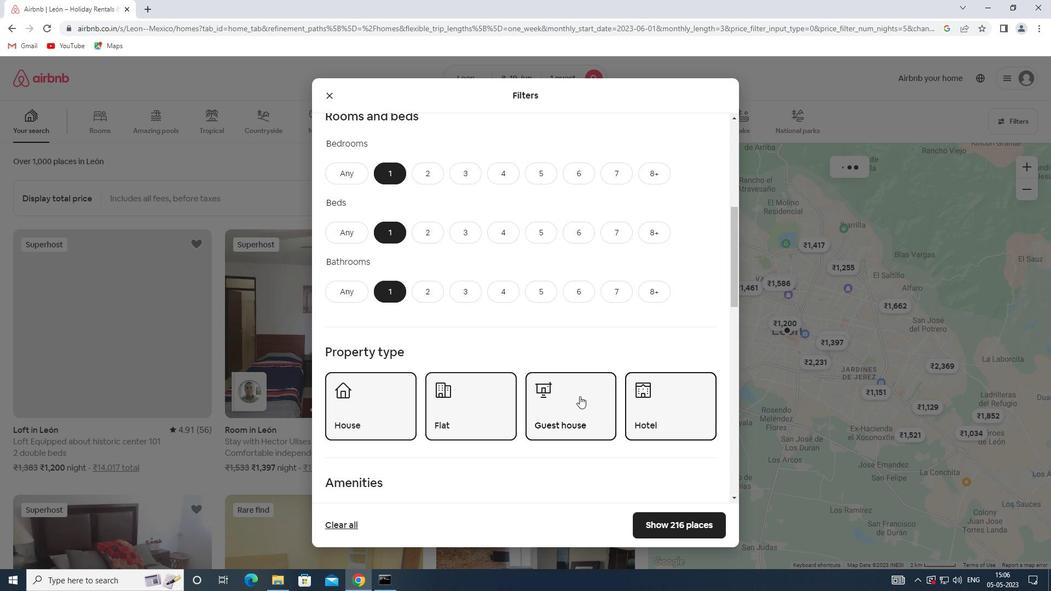 
Action: Mouse scrolled (564, 390) with delta (0, 0)
Screenshot: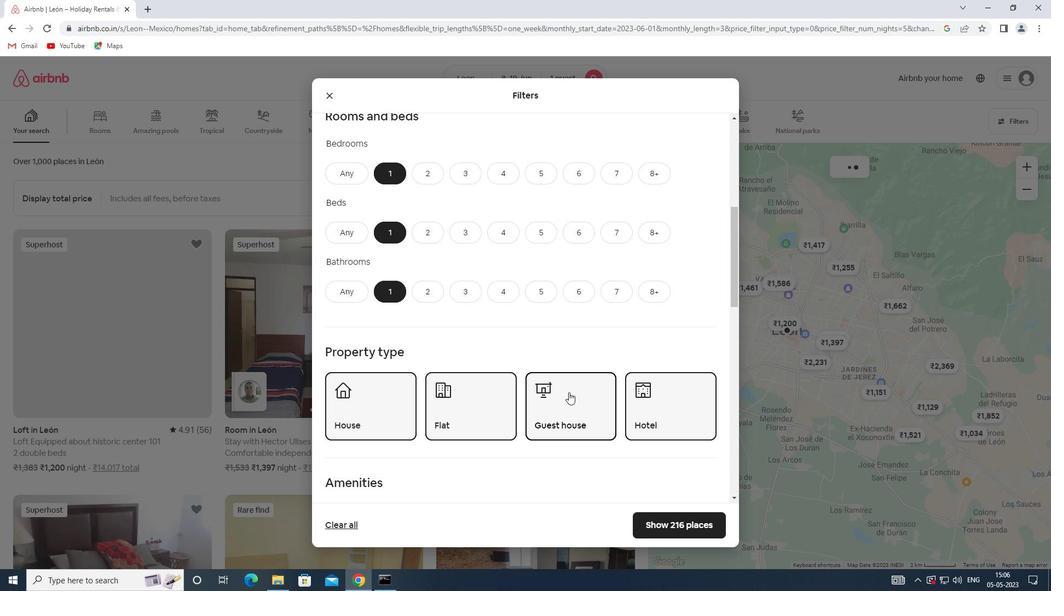 
Action: Mouse scrolled (564, 390) with delta (0, 0)
Screenshot: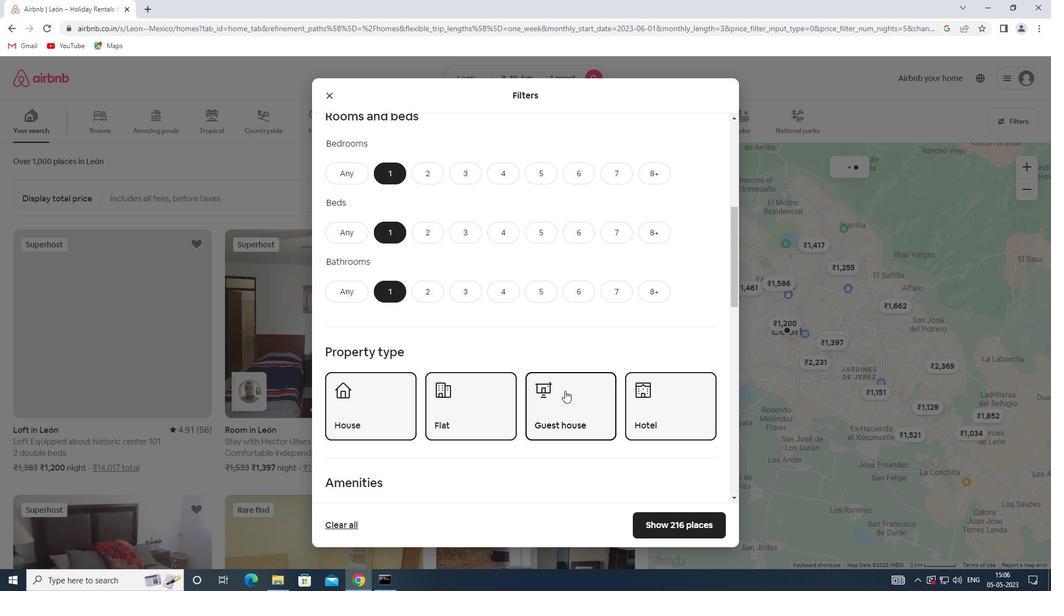 
Action: Mouse scrolled (564, 390) with delta (0, 0)
Screenshot: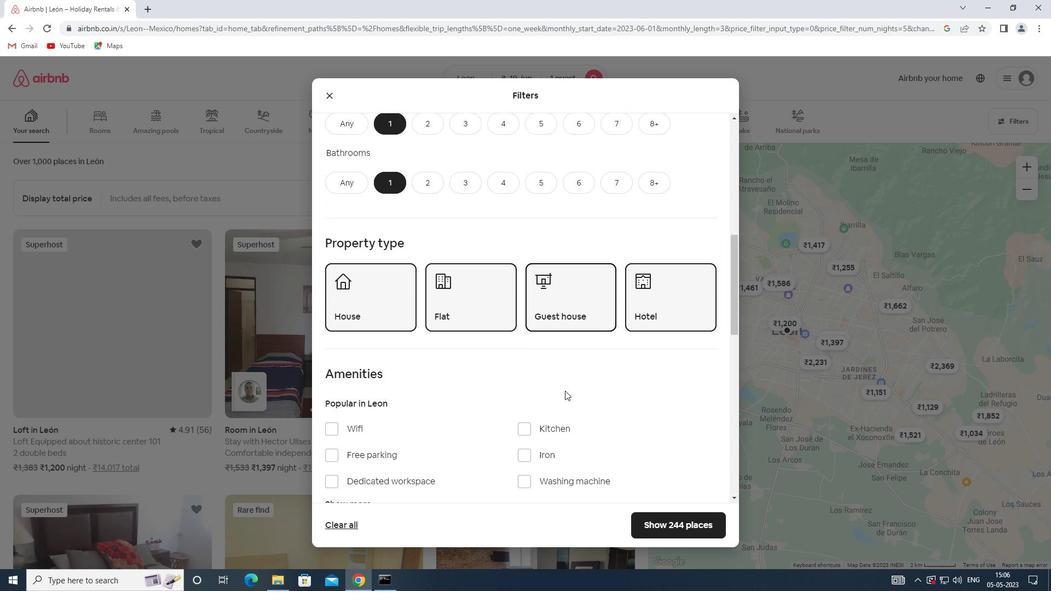 
Action: Mouse scrolled (564, 390) with delta (0, 0)
Screenshot: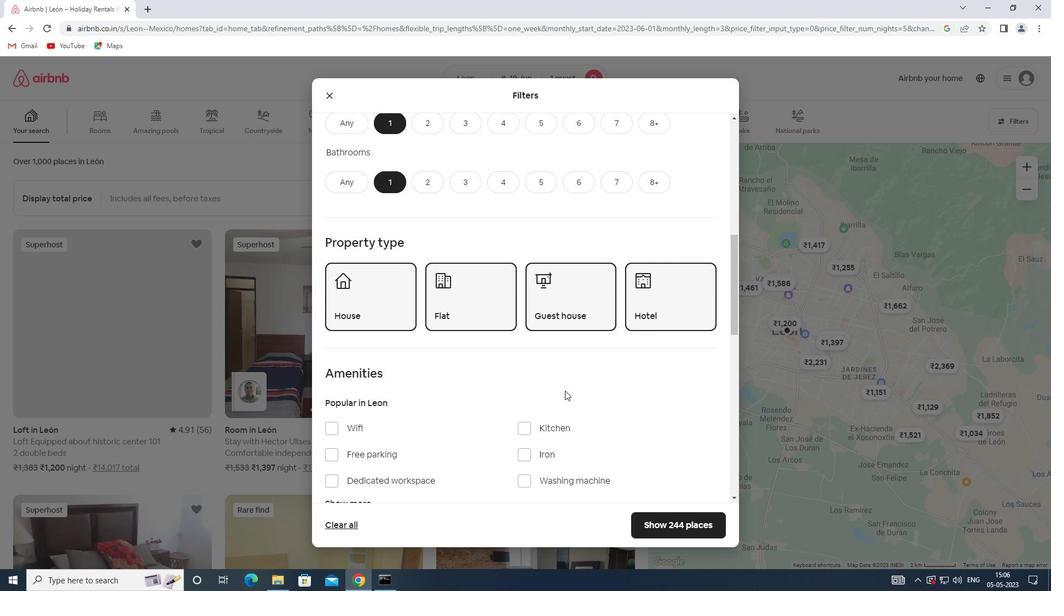 
Action: Mouse scrolled (564, 390) with delta (0, 0)
Screenshot: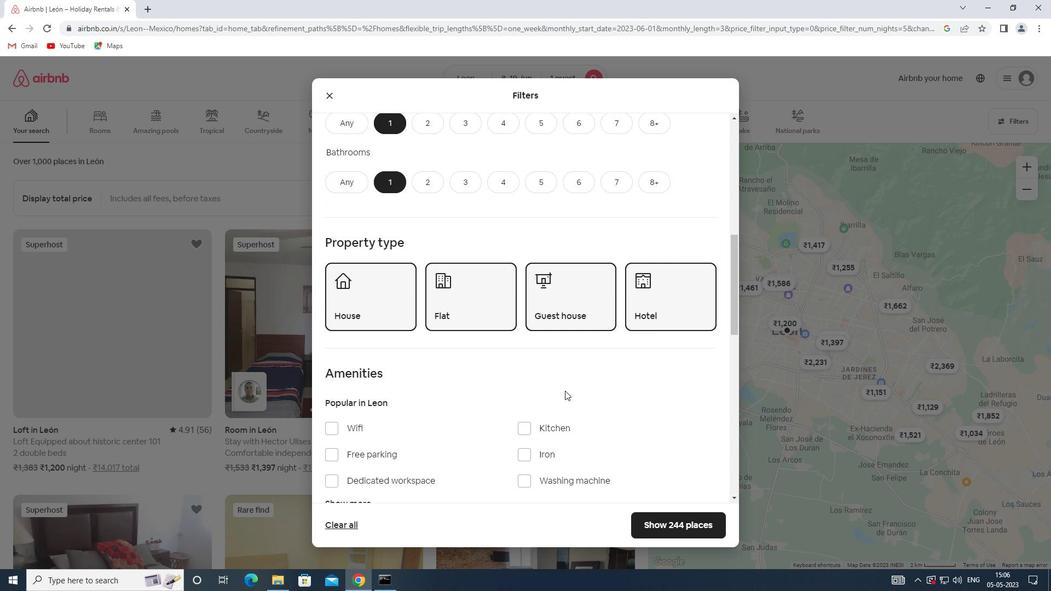 
Action: Mouse scrolled (564, 390) with delta (0, 0)
Screenshot: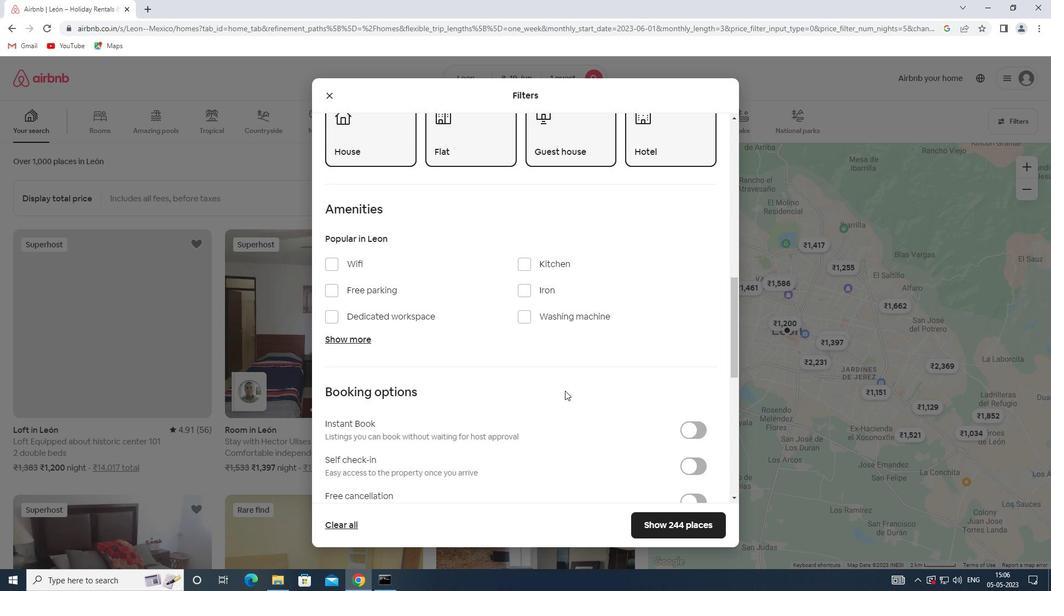 
Action: Mouse scrolled (564, 390) with delta (0, 0)
Screenshot: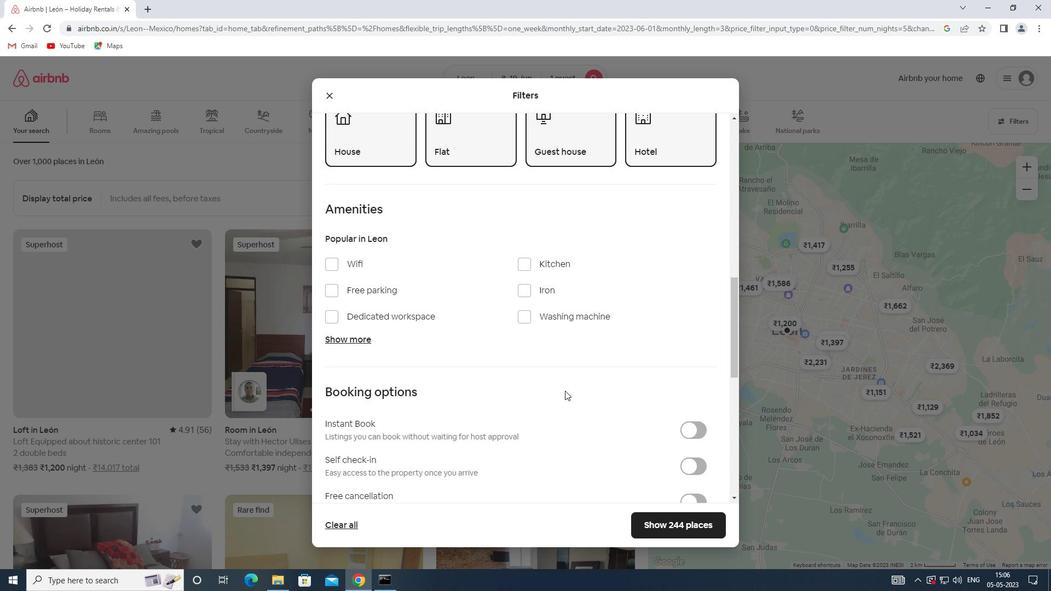 
Action: Mouse scrolled (564, 390) with delta (0, 0)
Screenshot: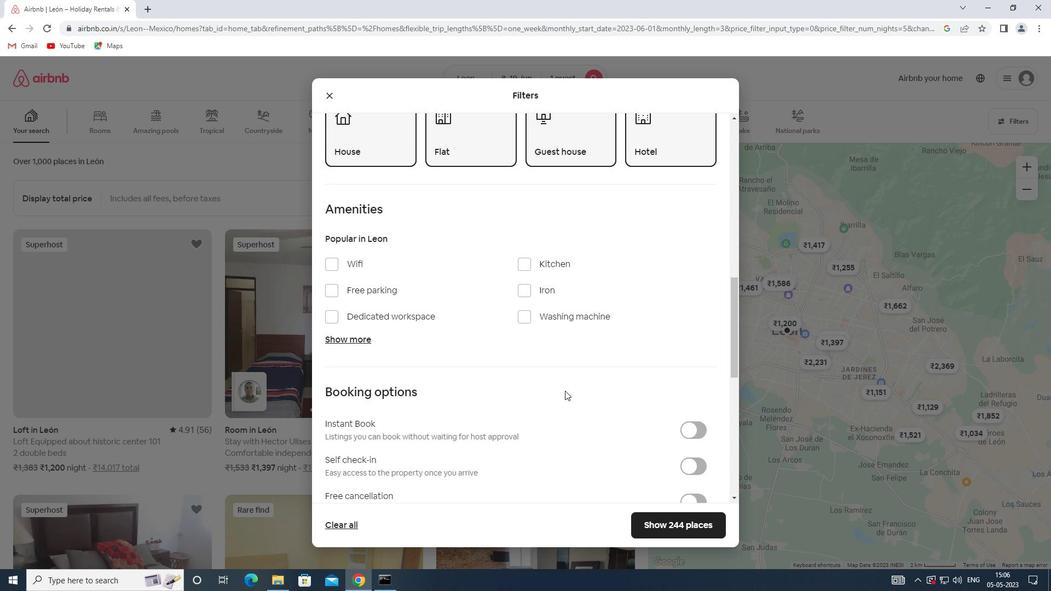 
Action: Mouse moved to (685, 303)
Screenshot: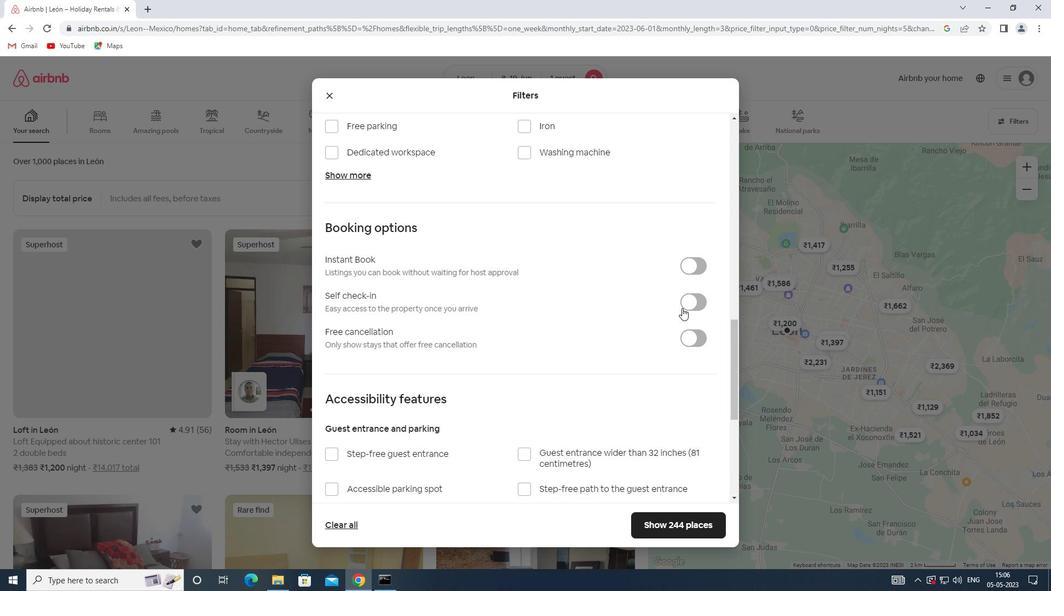 
Action: Mouse pressed left at (685, 303)
Screenshot: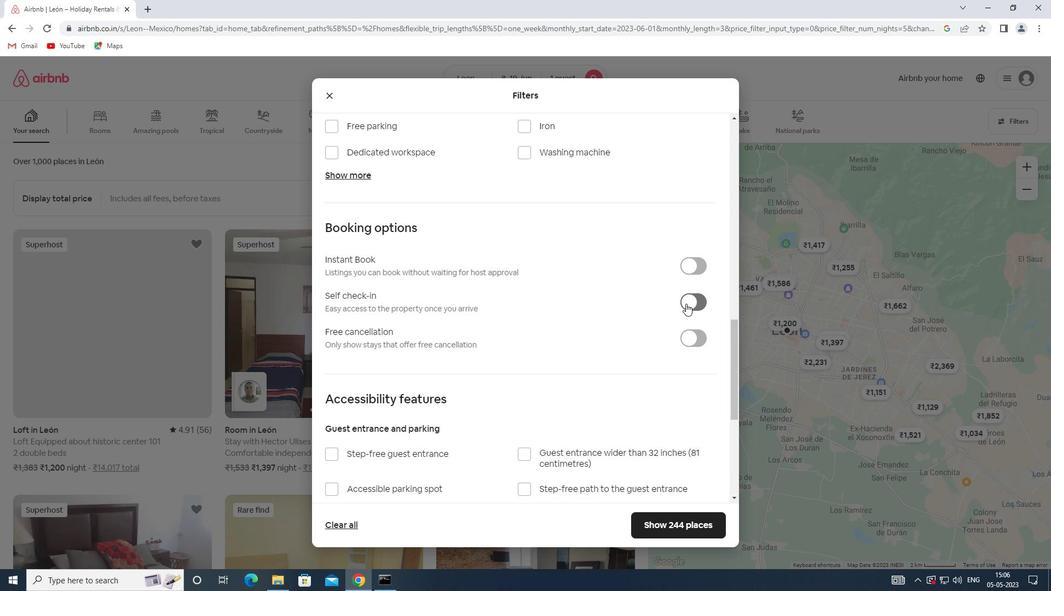 
Action: Mouse moved to (514, 332)
Screenshot: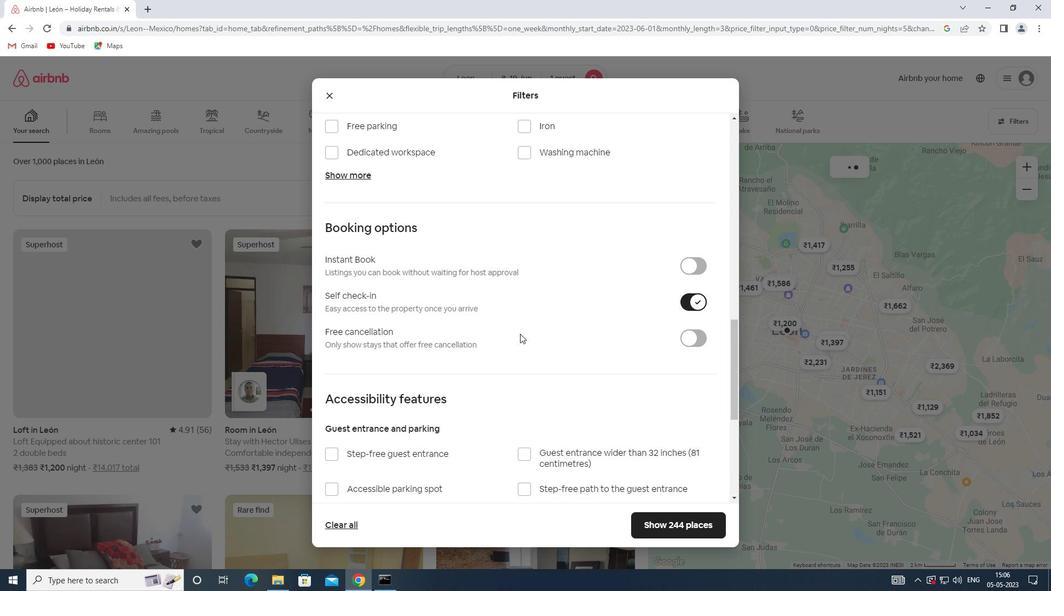 
Action: Mouse scrolled (514, 331) with delta (0, 0)
Screenshot: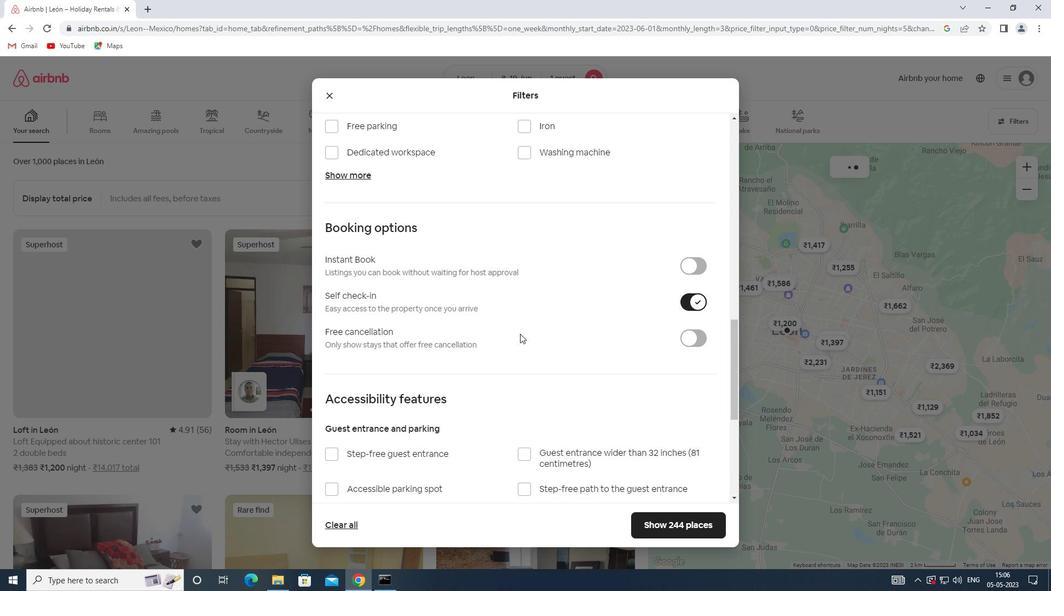 
Action: Mouse scrolled (514, 331) with delta (0, 0)
Screenshot: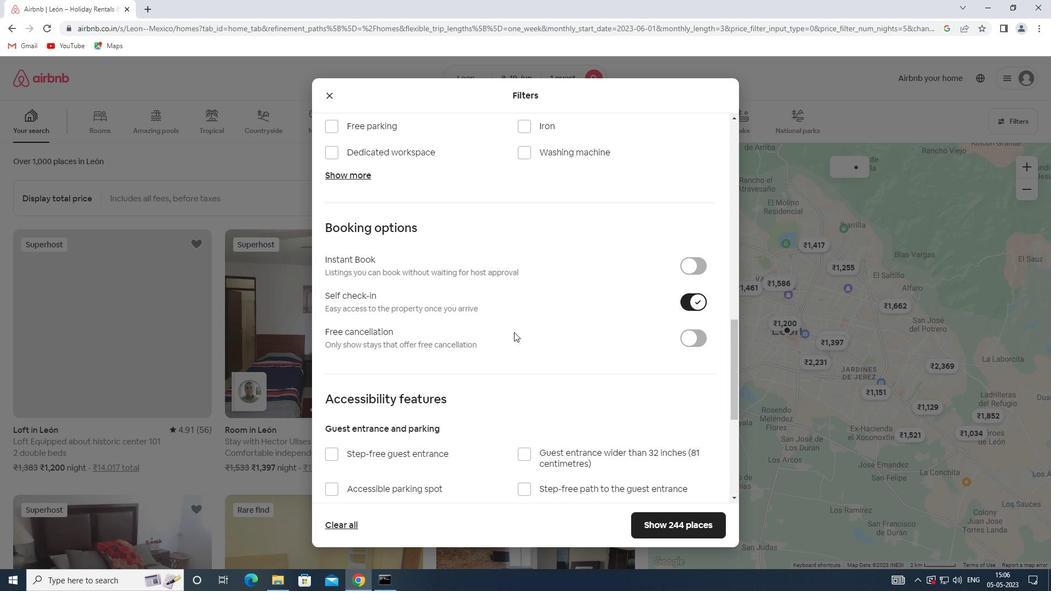 
Action: Mouse moved to (511, 331)
Screenshot: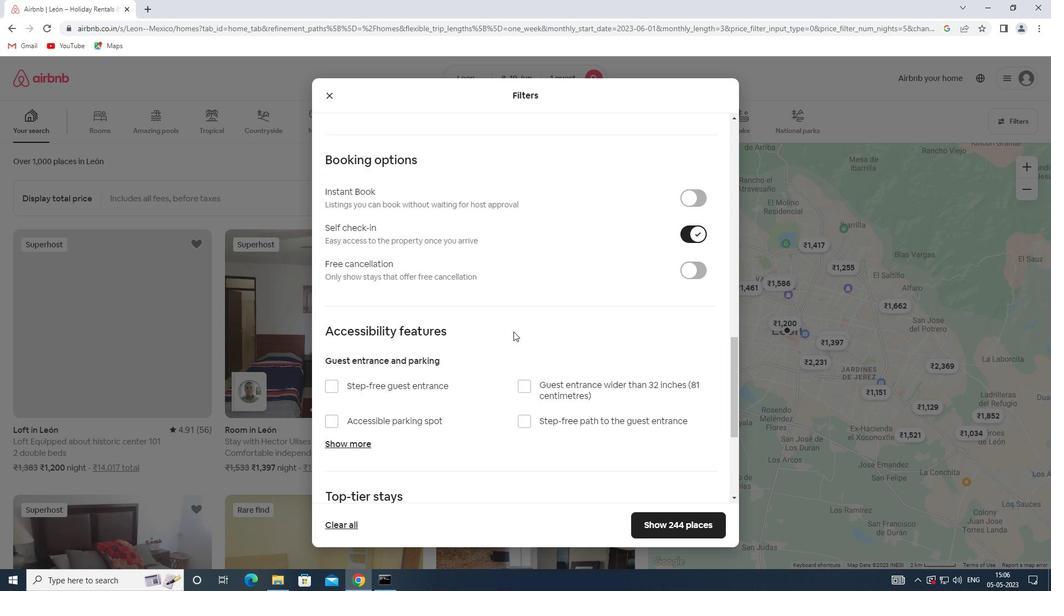 
Action: Mouse scrolled (511, 330) with delta (0, 0)
Screenshot: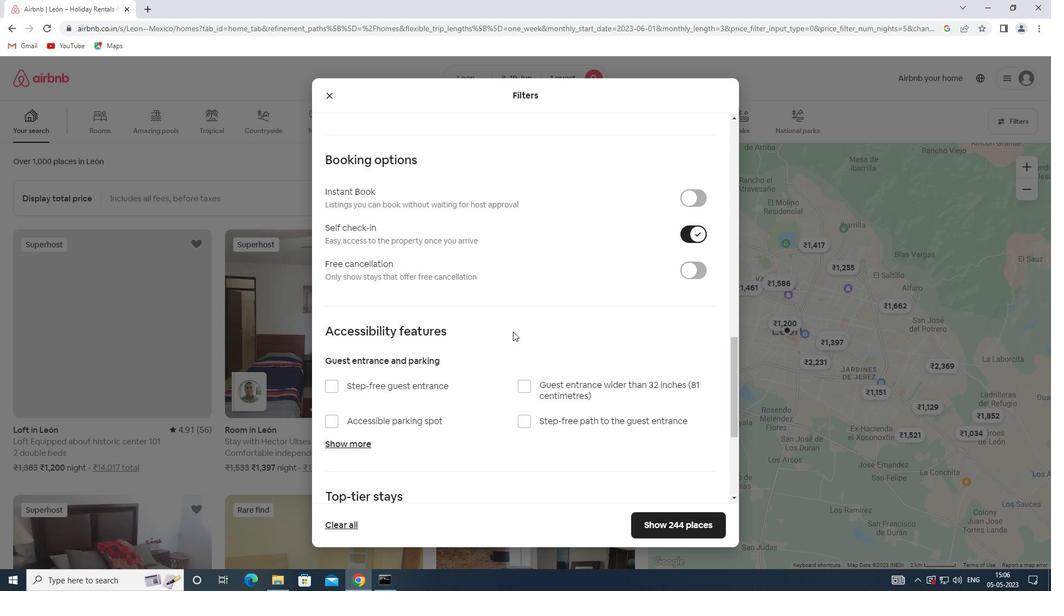 
Action: Mouse scrolled (511, 330) with delta (0, 0)
Screenshot: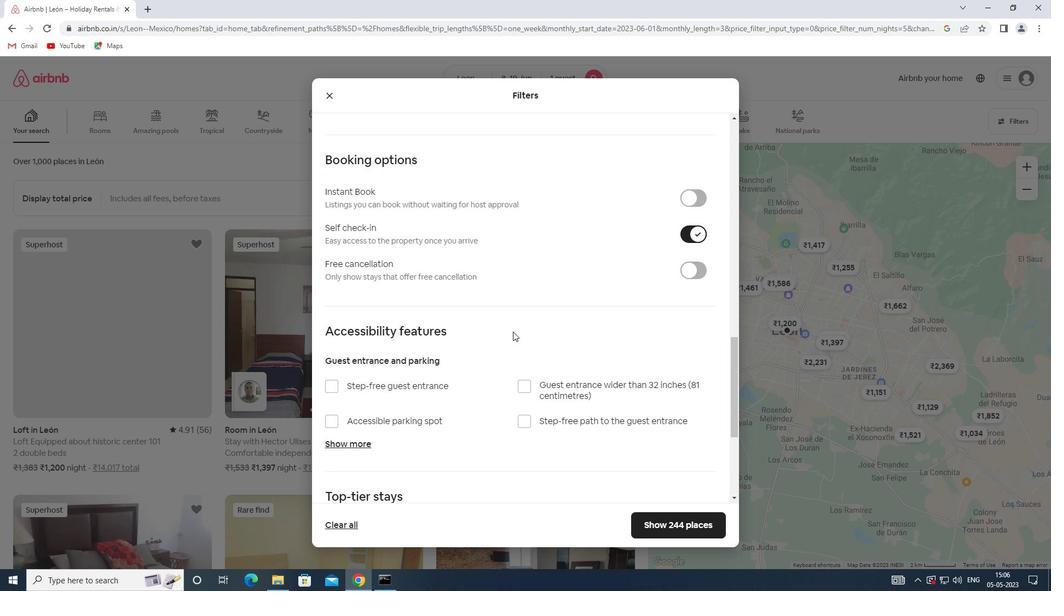 
Action: Mouse scrolled (511, 330) with delta (0, 0)
Screenshot: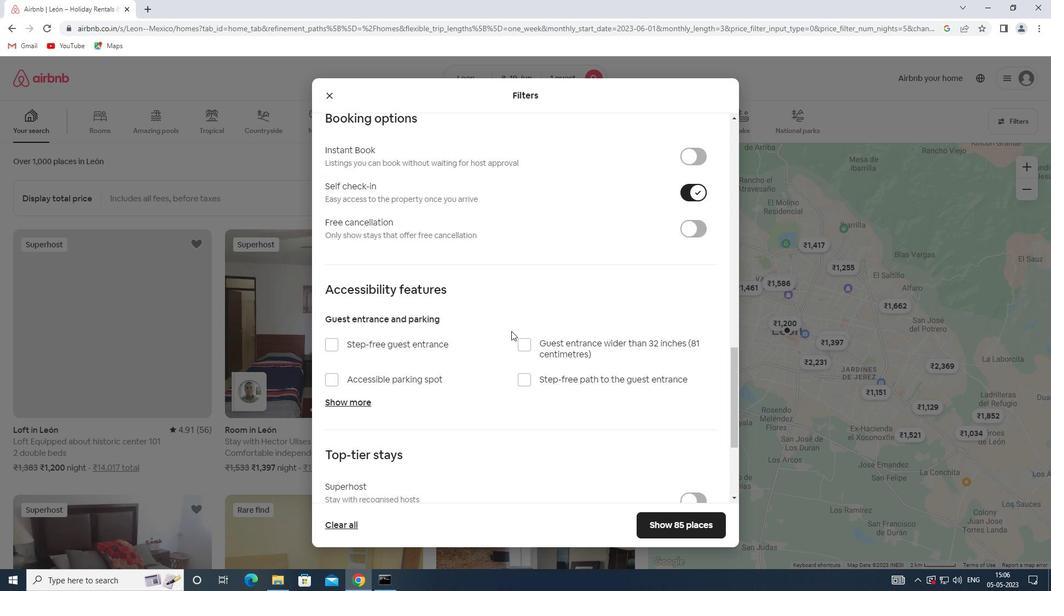 
Action: Mouse moved to (333, 438)
Screenshot: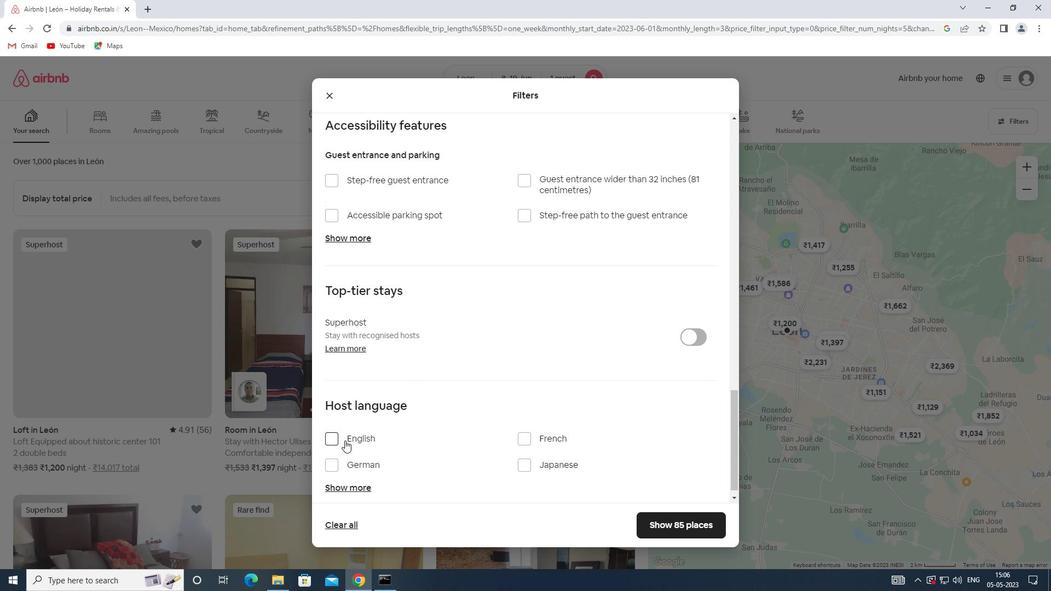 
Action: Mouse pressed left at (333, 438)
Screenshot: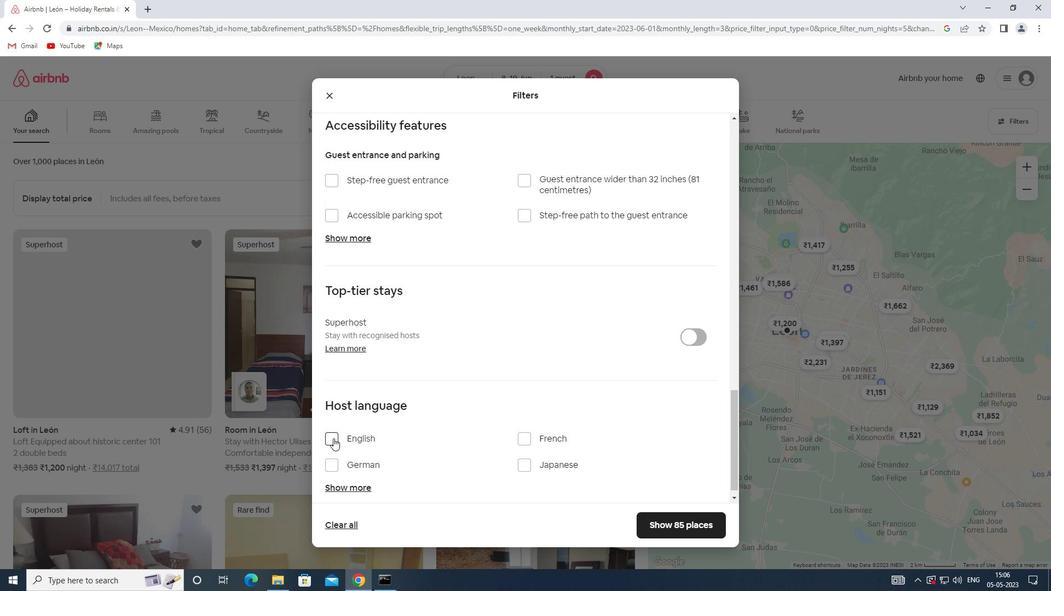 
Action: Mouse moved to (679, 520)
Screenshot: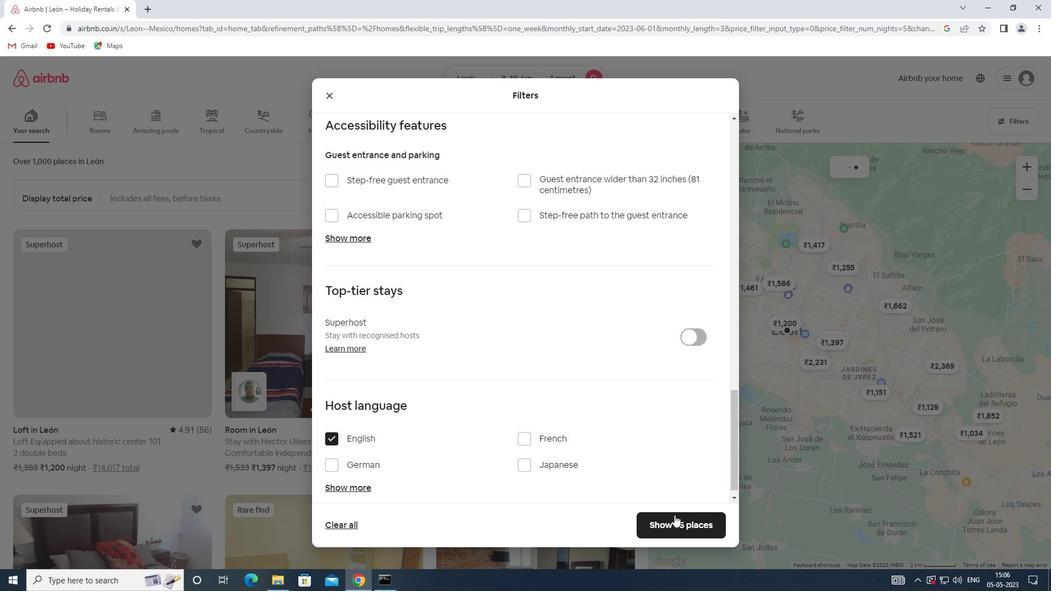 
Action: Mouse pressed left at (679, 520)
Screenshot: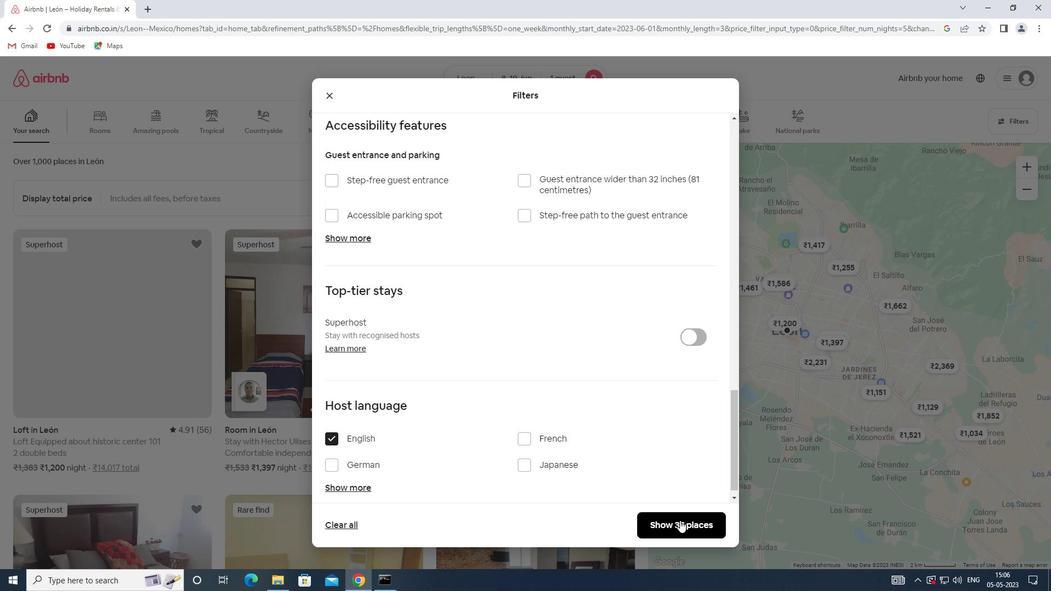 
